 Task: For heading Arial Rounded MT Bold with Underline.  font size for heading26,  'Change the font style of data to'Browallia New.  and font size to 18,  Change the alignment of both headline & data to Align middle & Align Text left.  In the sheet  BudgetAdjust templatesbook
Action: Mouse moved to (50, 139)
Screenshot: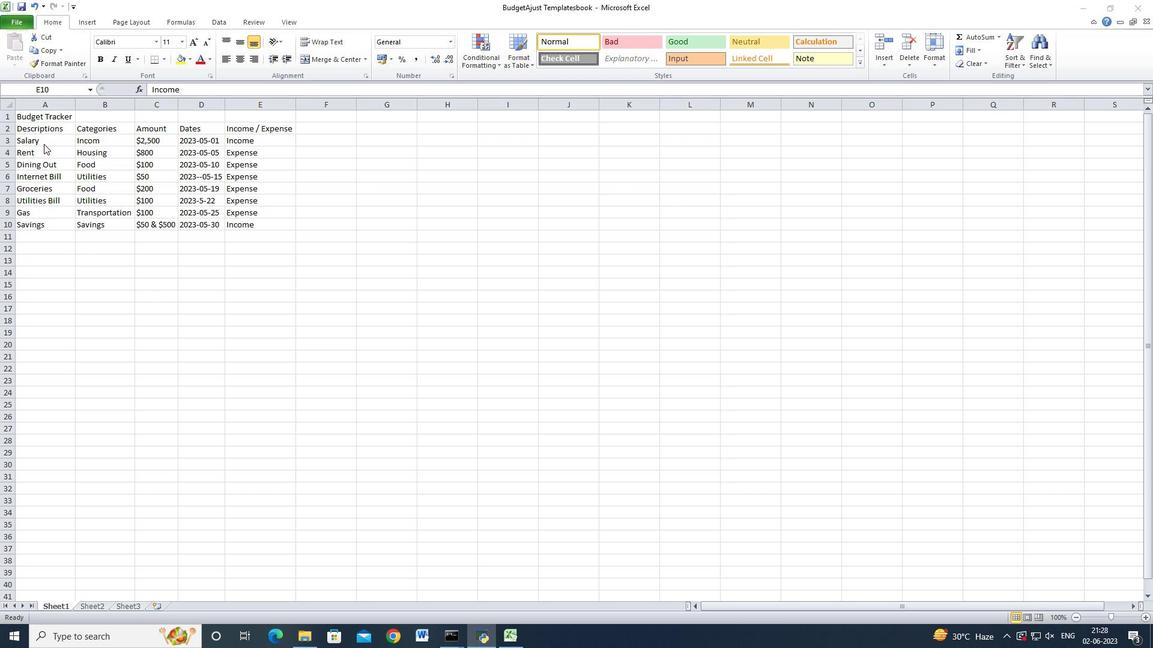 
Action: Mouse pressed left at (50, 139)
Screenshot: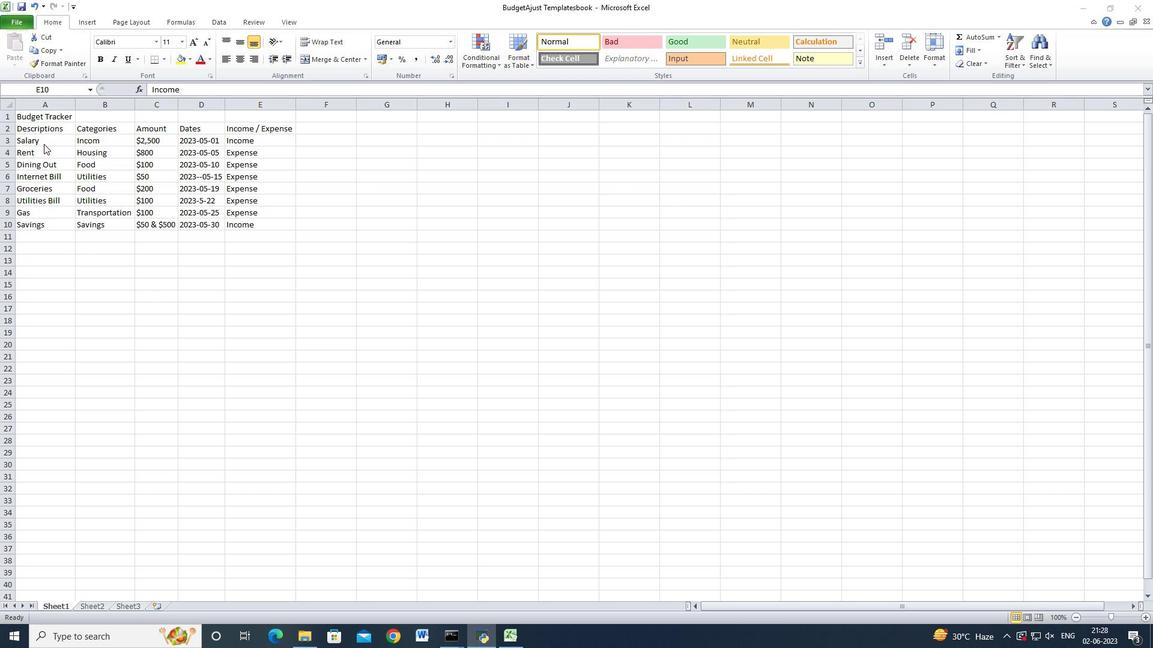 
Action: Mouse moved to (47, 118)
Screenshot: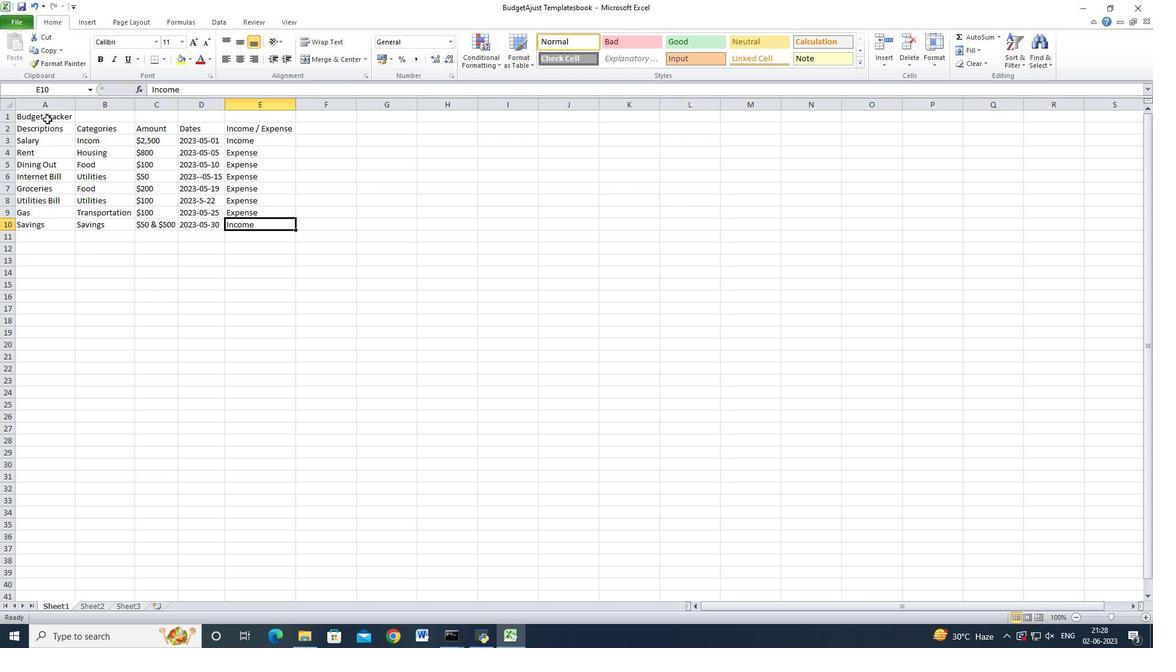 
Action: Mouse pressed left at (47, 118)
Screenshot: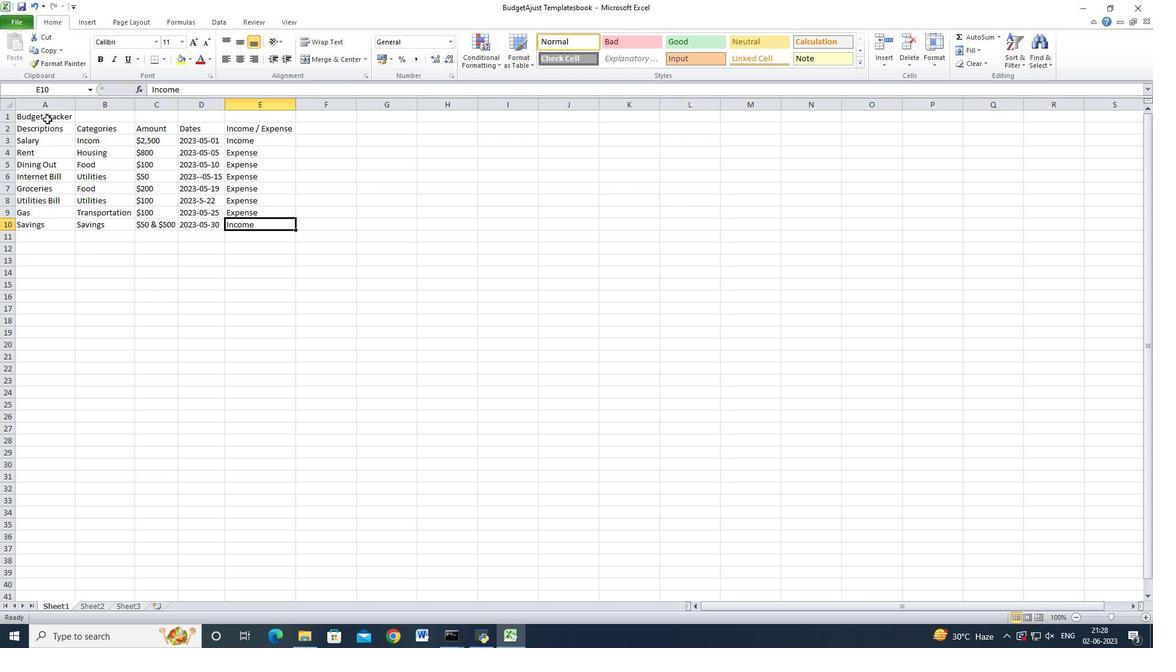 
Action: Mouse moved to (307, 59)
Screenshot: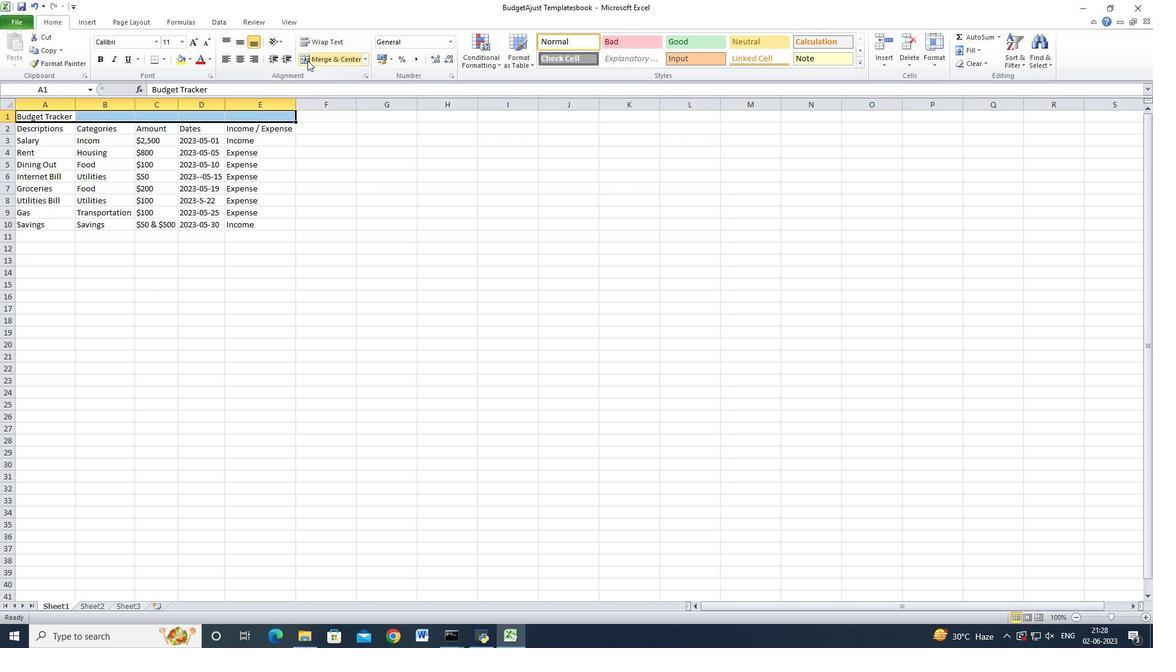 
Action: Mouse pressed left at (307, 59)
Screenshot: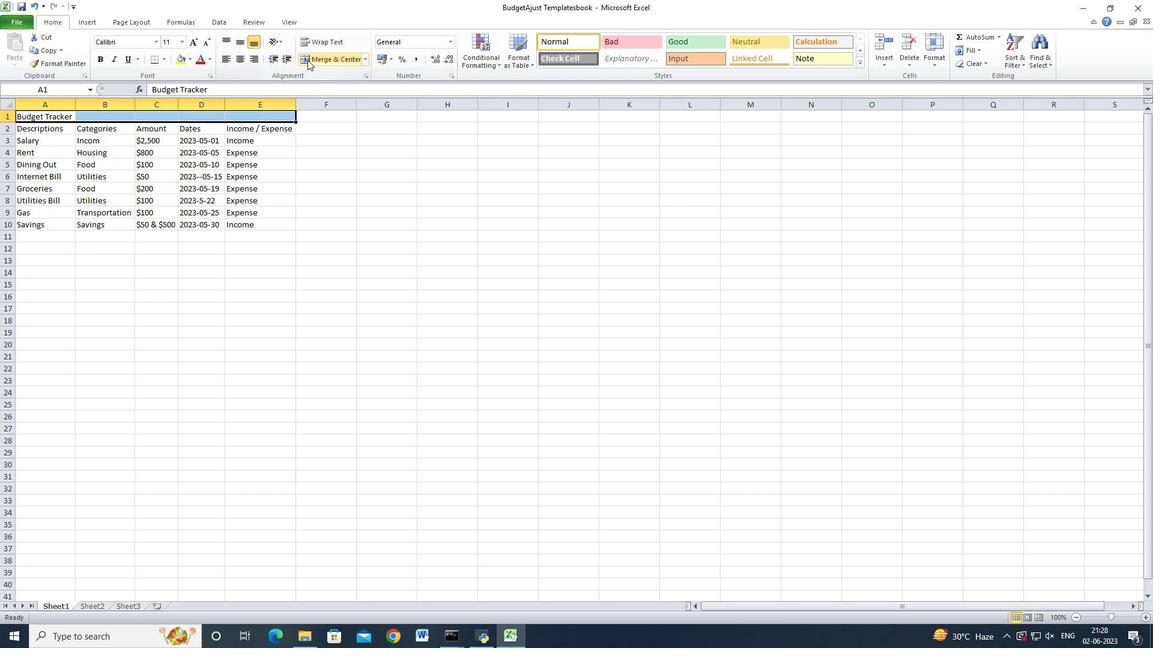 
Action: Mouse moved to (156, 42)
Screenshot: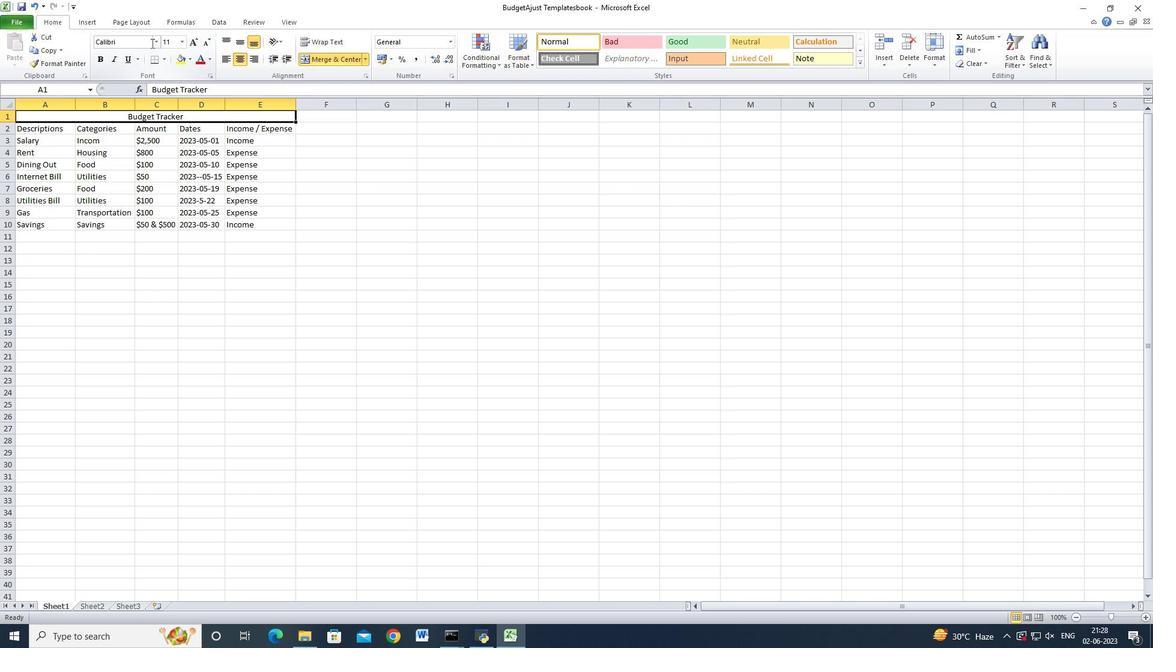 
Action: Mouse pressed left at (156, 42)
Screenshot: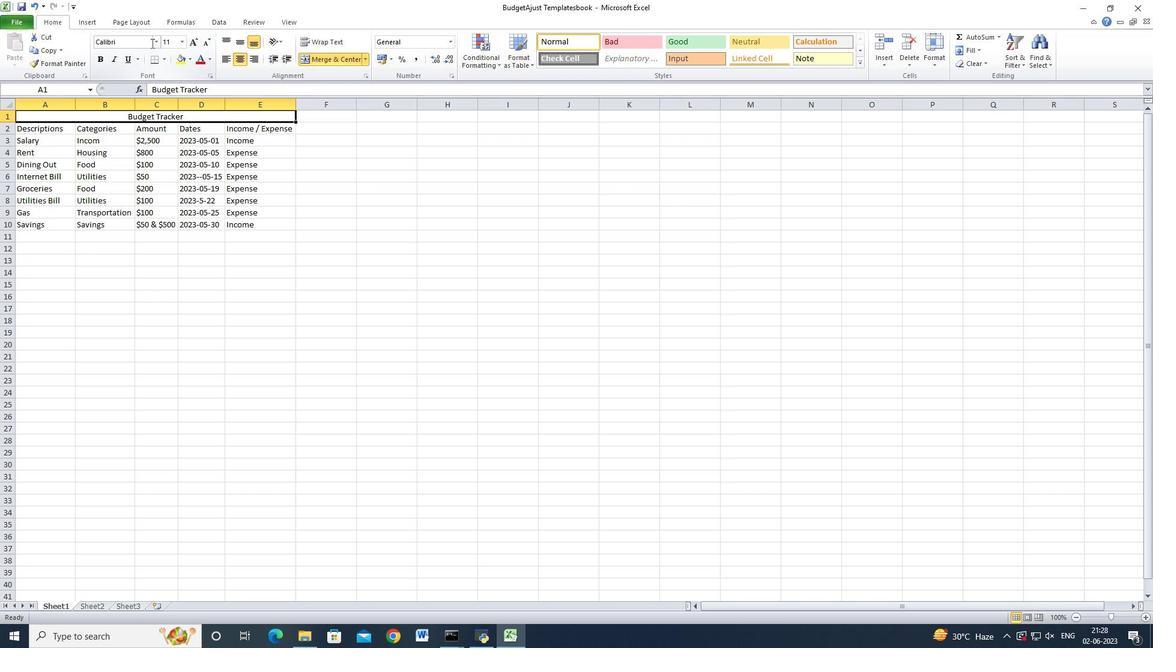 
Action: Mouse moved to (157, 42)
Screenshot: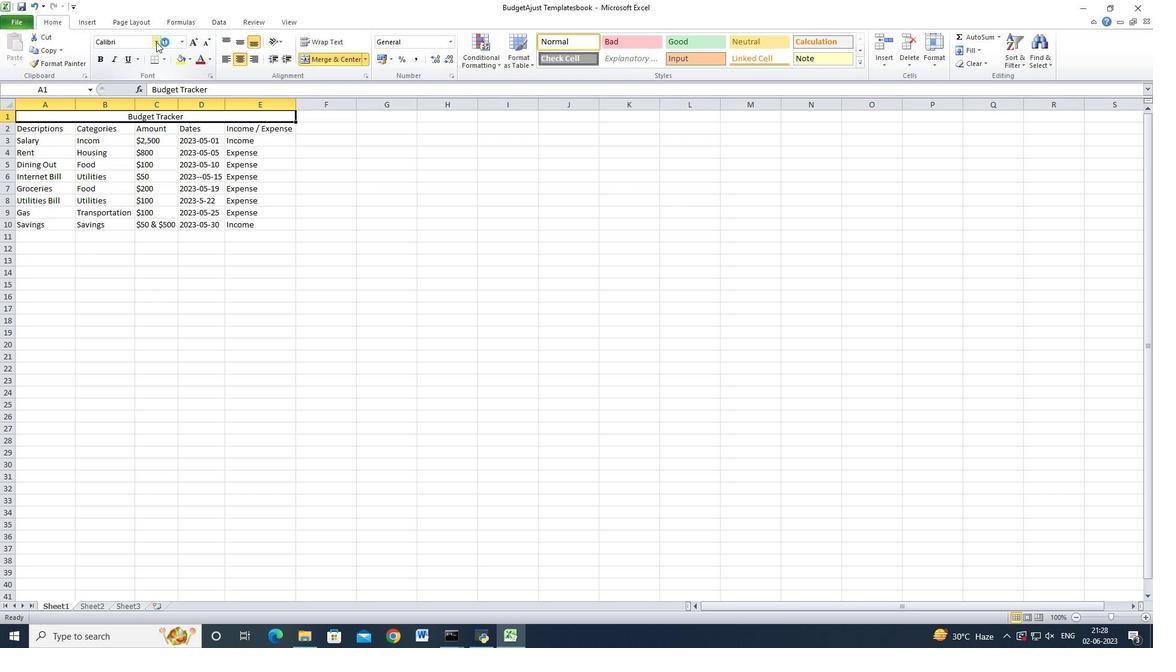 
Action: Mouse pressed left at (157, 42)
Screenshot: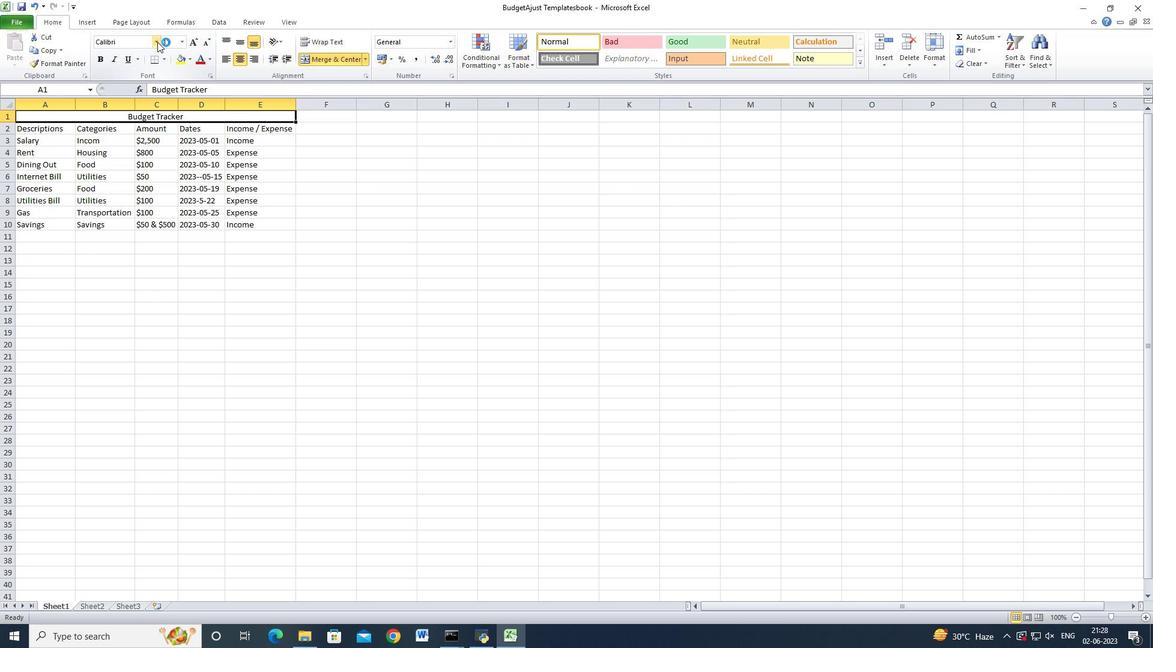
Action: Mouse moved to (156, 42)
Screenshot: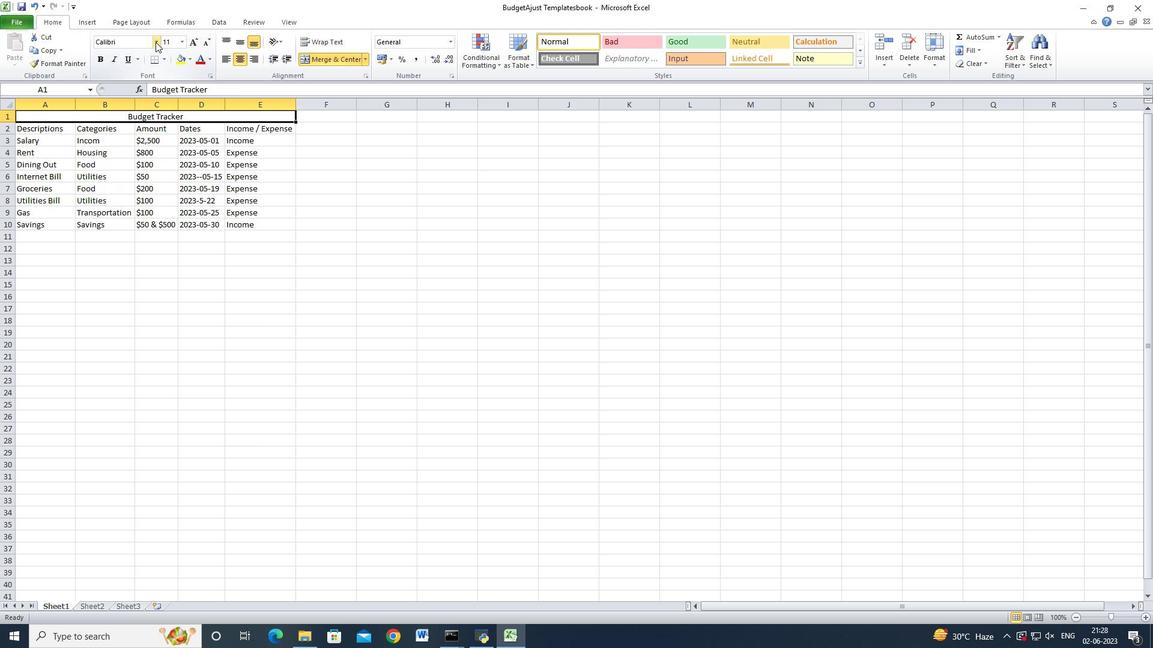 
Action: Mouse pressed left at (156, 42)
Screenshot: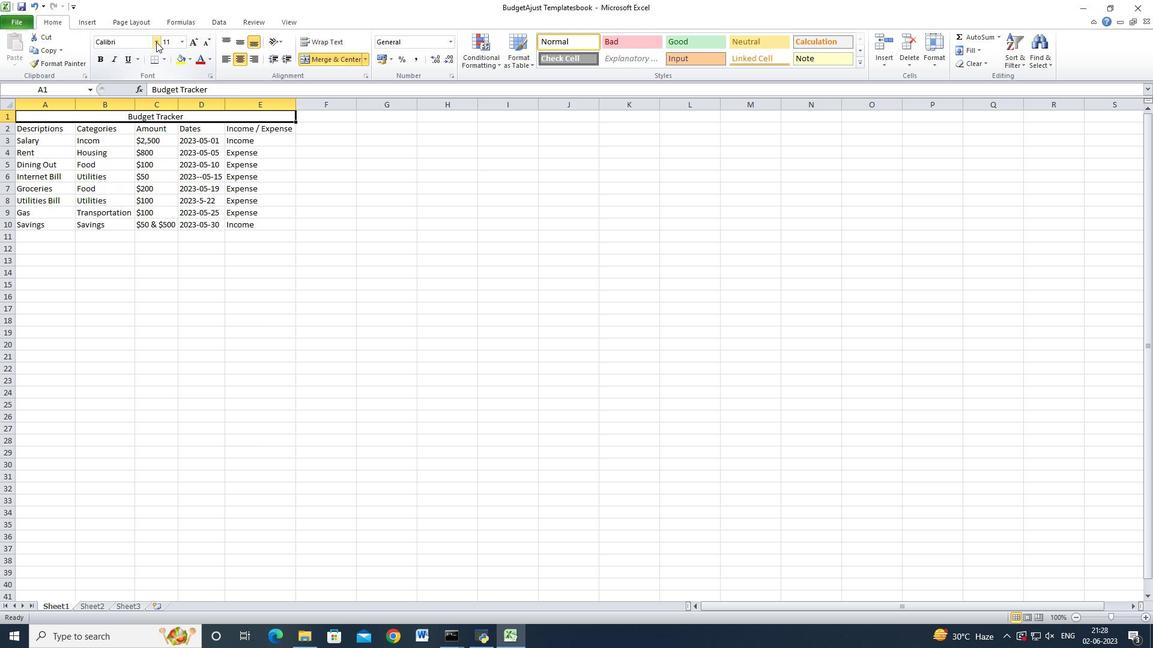 
Action: Mouse moved to (145, 185)
Screenshot: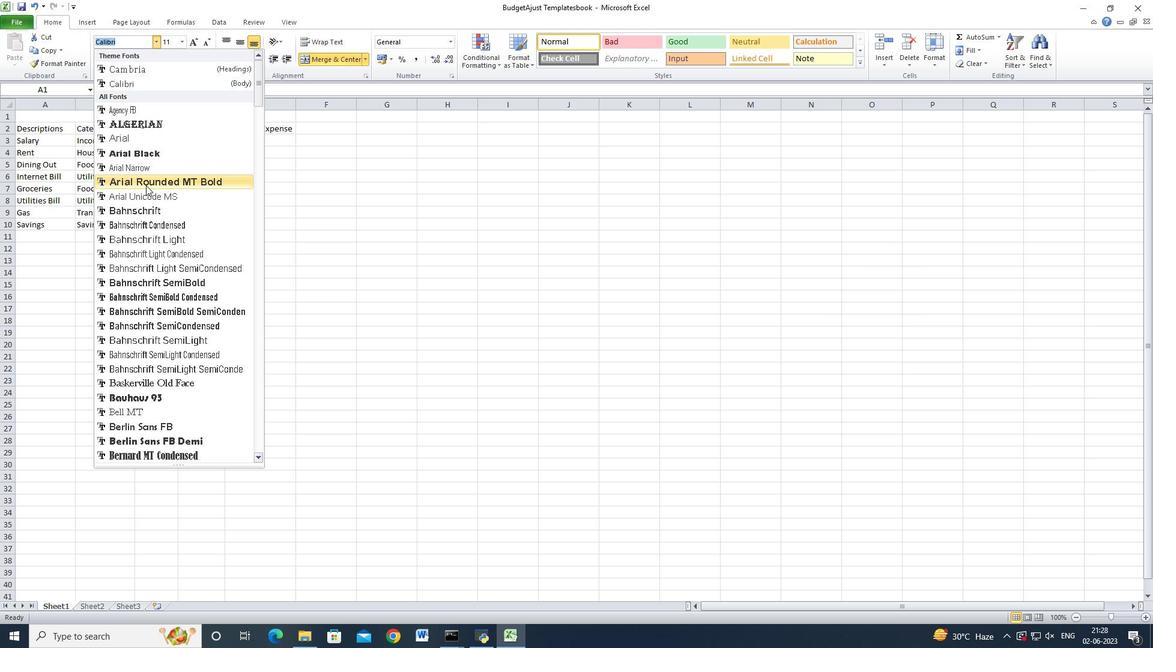 
Action: Mouse pressed left at (145, 185)
Screenshot: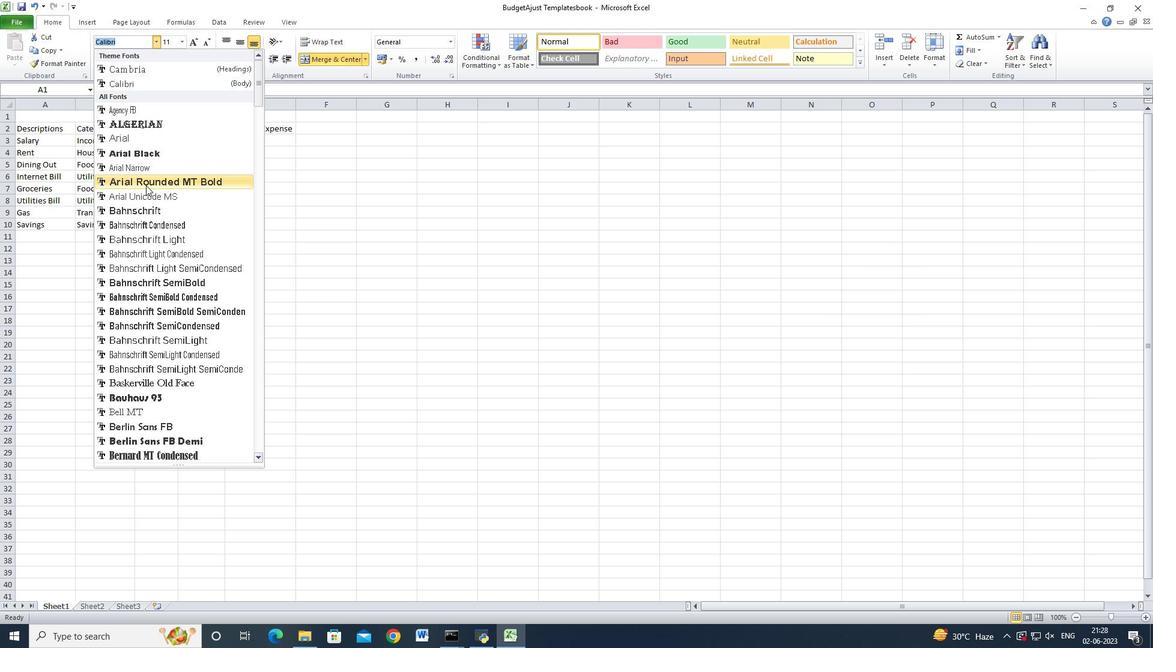 
Action: Mouse moved to (127, 58)
Screenshot: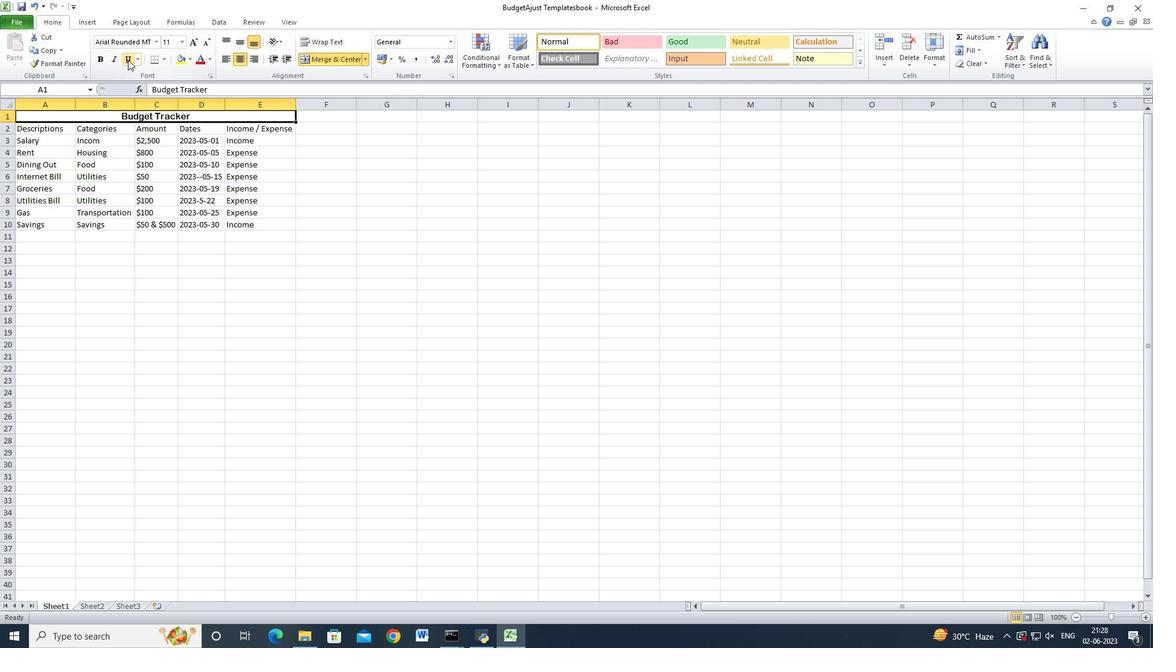
Action: Mouse pressed left at (127, 58)
Screenshot: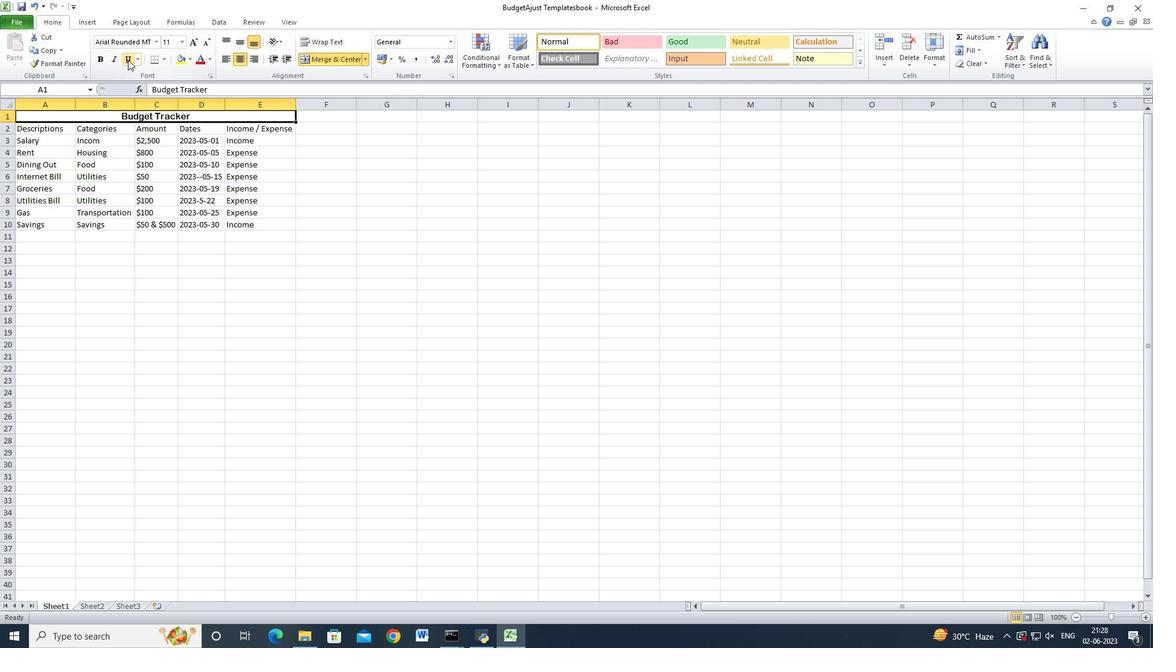 
Action: Mouse moved to (183, 39)
Screenshot: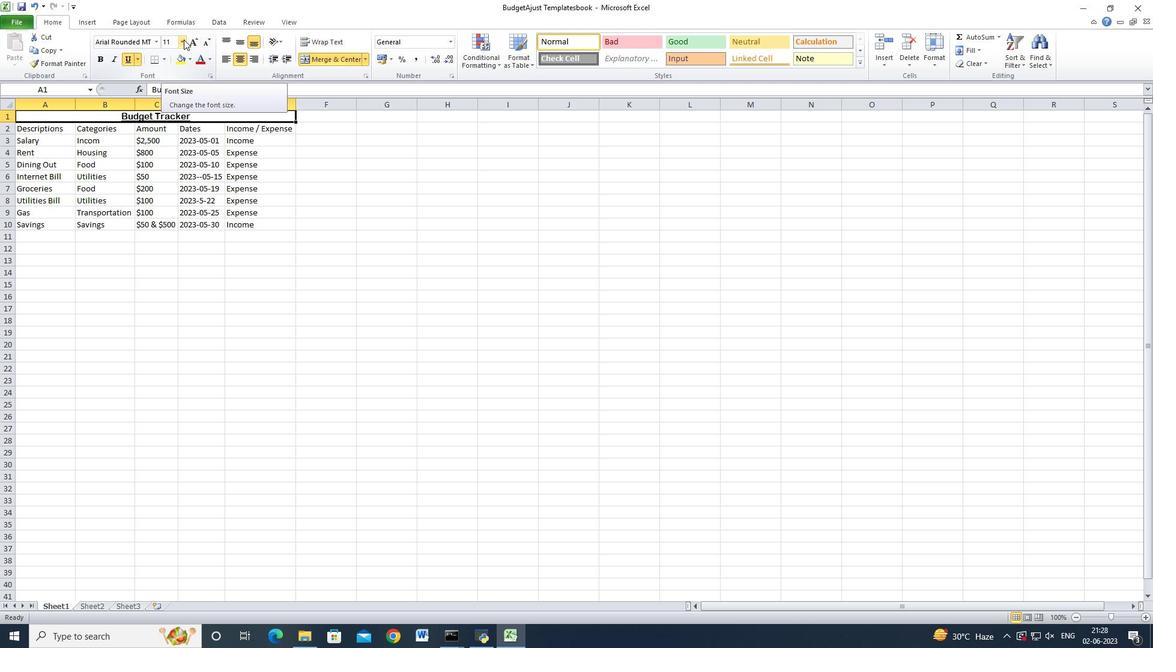 
Action: Mouse pressed left at (183, 39)
Screenshot: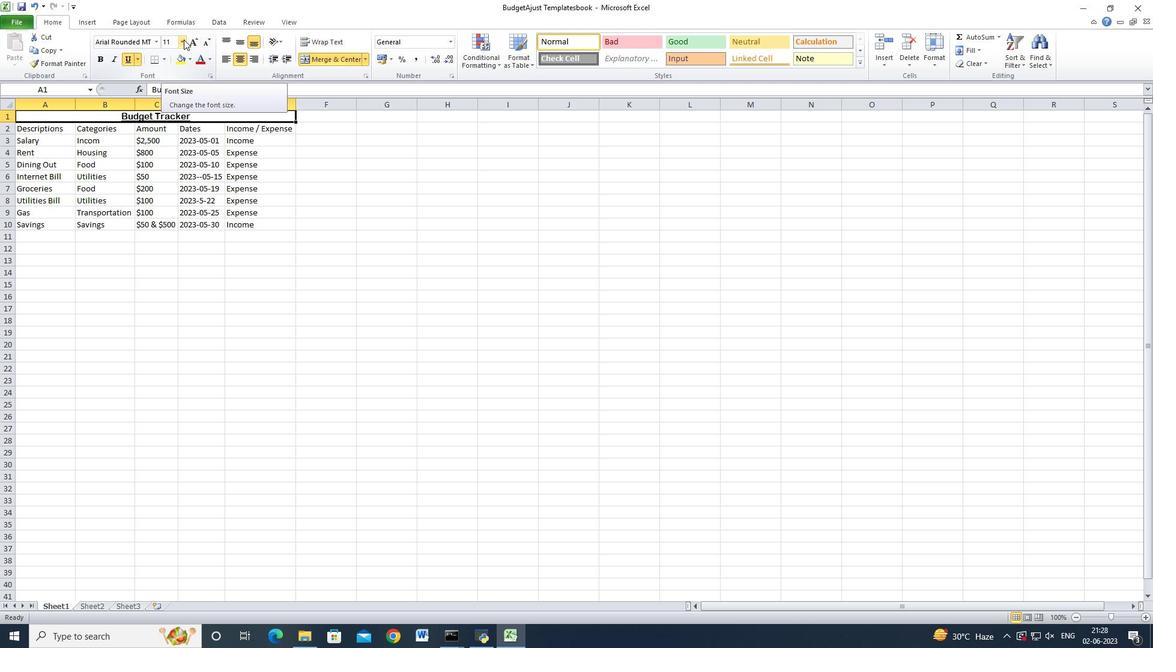 
Action: Mouse moved to (168, 167)
Screenshot: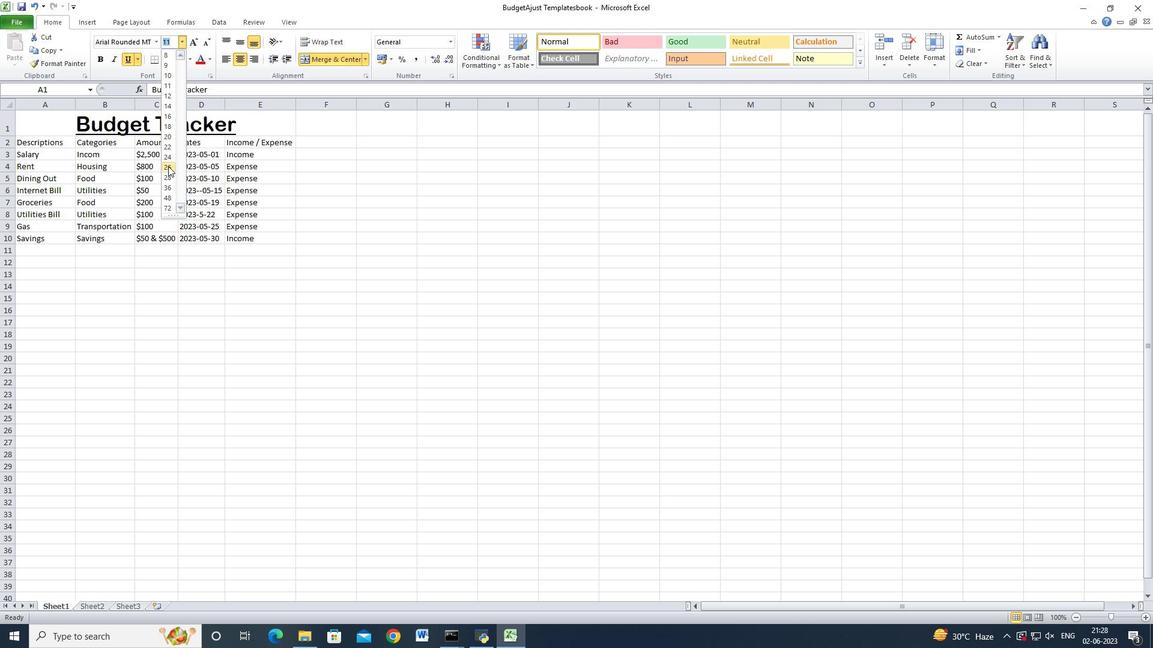 
Action: Mouse pressed left at (168, 167)
Screenshot: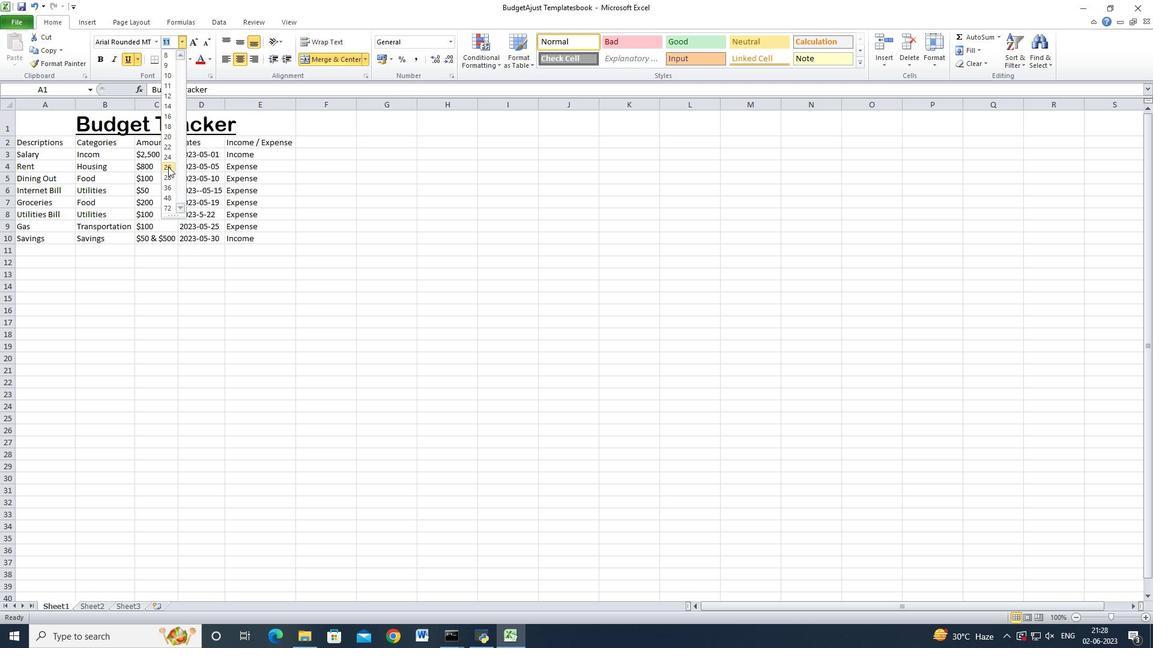
Action: Mouse moved to (40, 143)
Screenshot: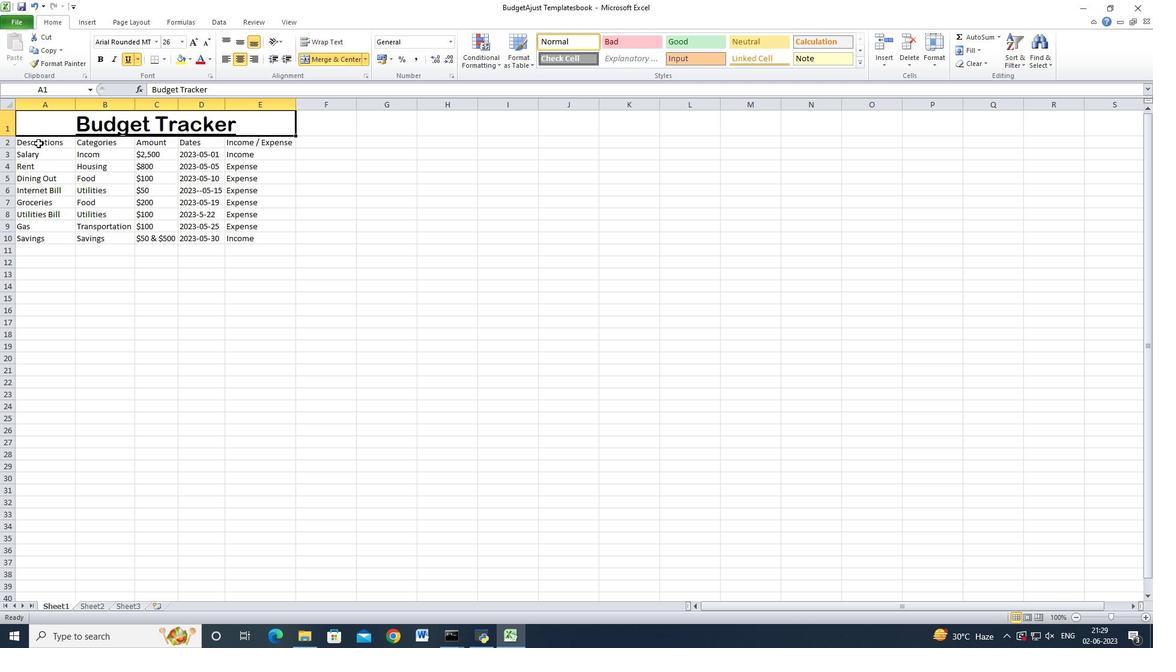 
Action: Mouse pressed left at (40, 143)
Screenshot: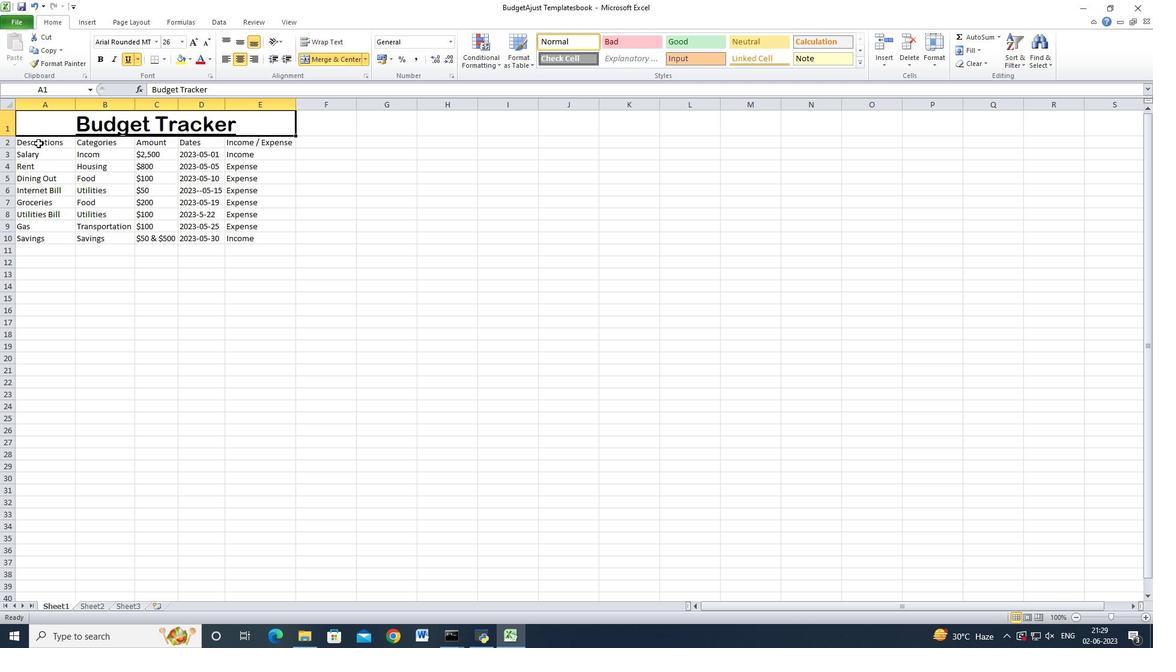 
Action: Mouse moved to (156, 40)
Screenshot: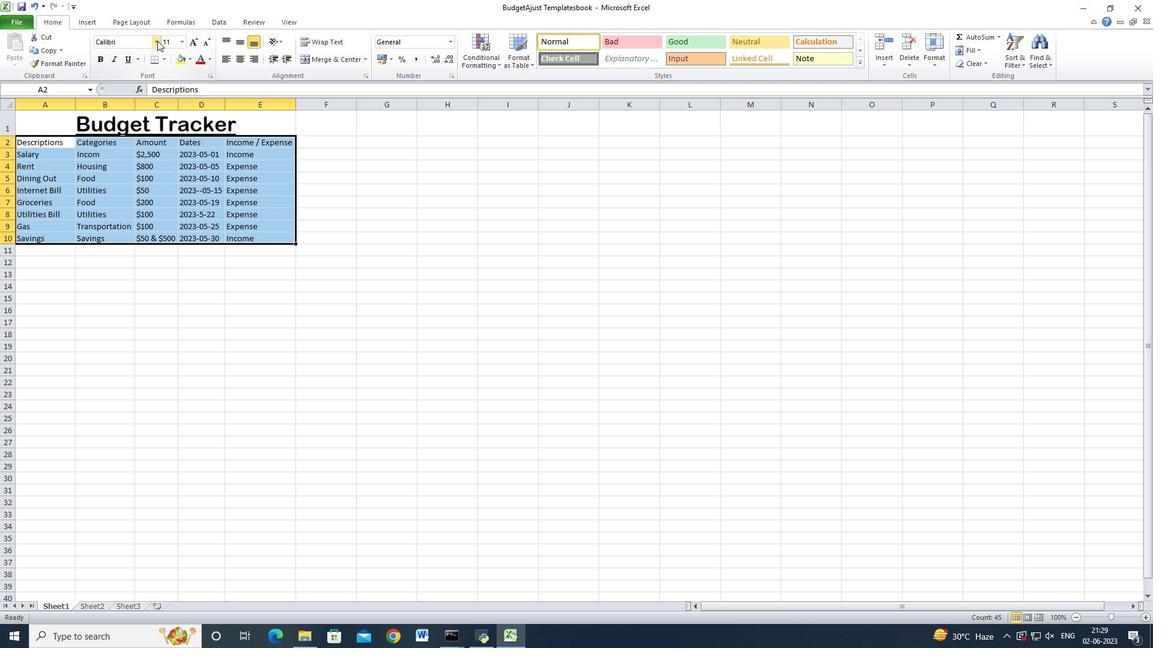 
Action: Mouse pressed left at (156, 40)
Screenshot: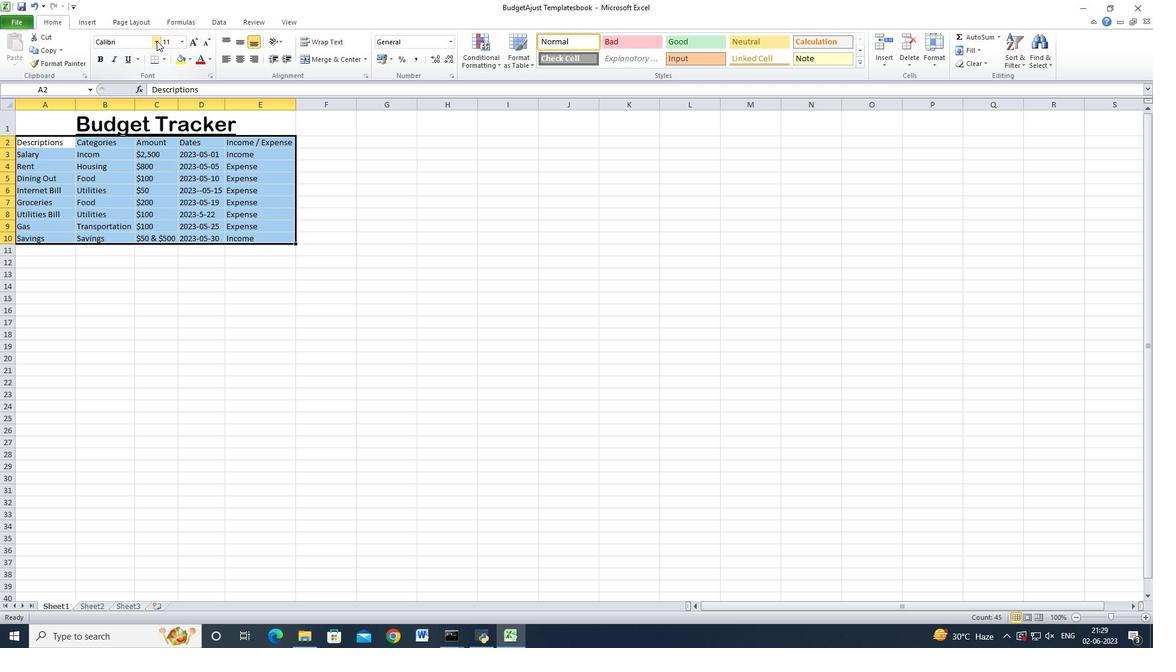 
Action: Mouse moved to (152, 48)
Screenshot: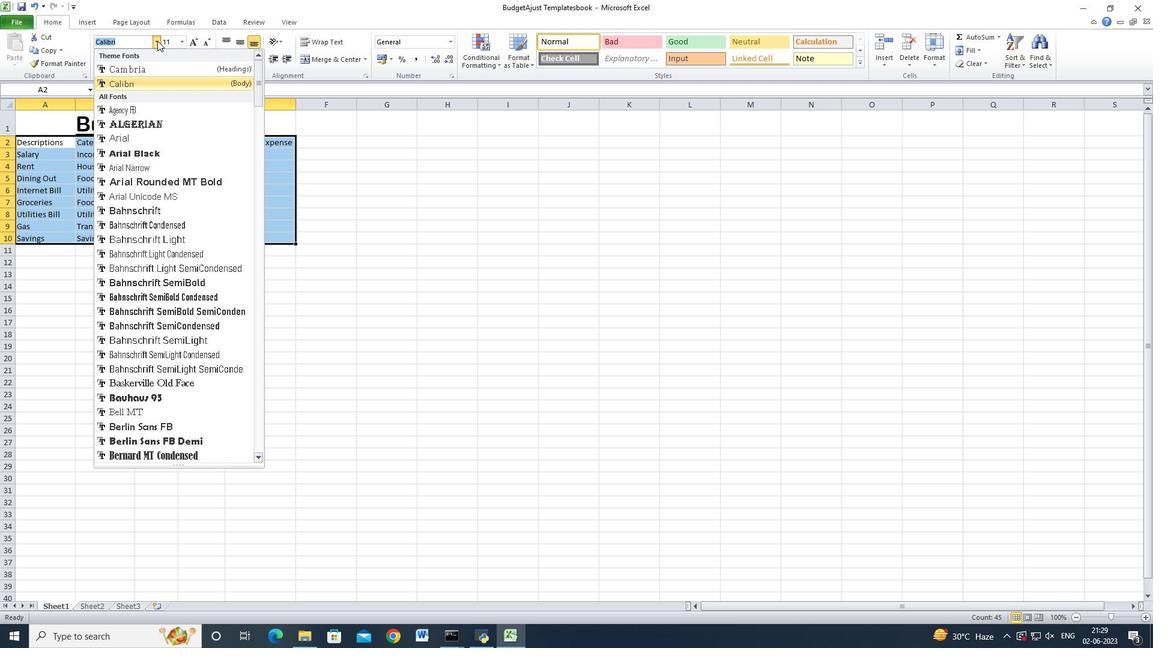 
Action: Key pressed bro<Key.backspace><Key.backspace>owallia<Key.space>new<Key.enter>
Screenshot: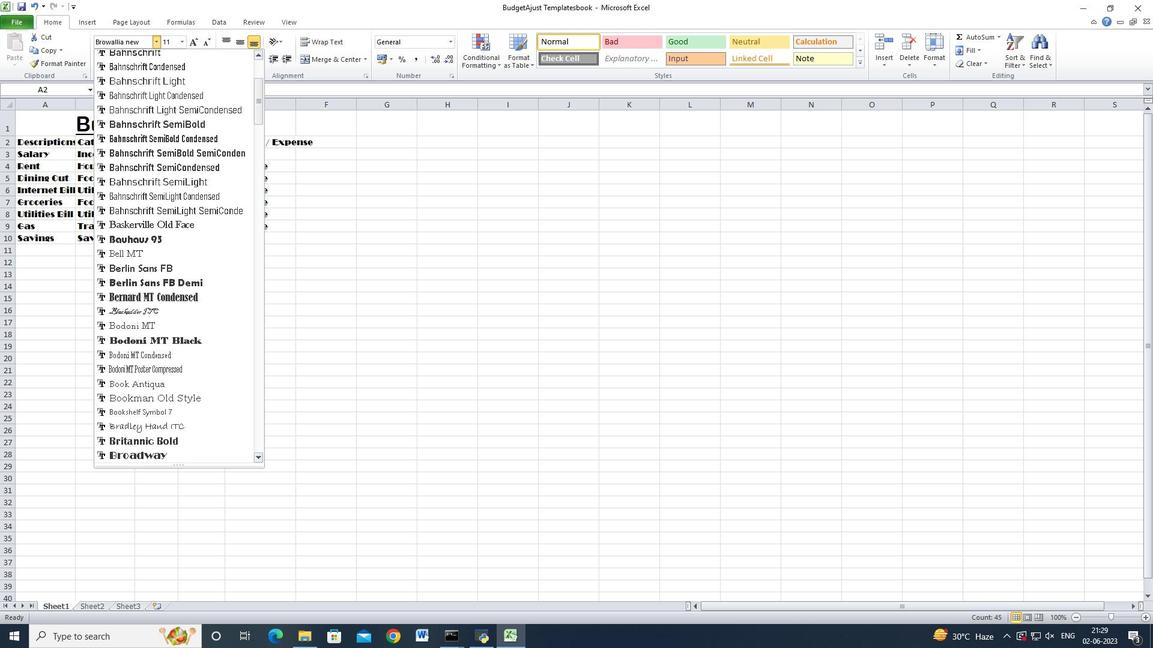 
Action: Mouse moved to (183, 41)
Screenshot: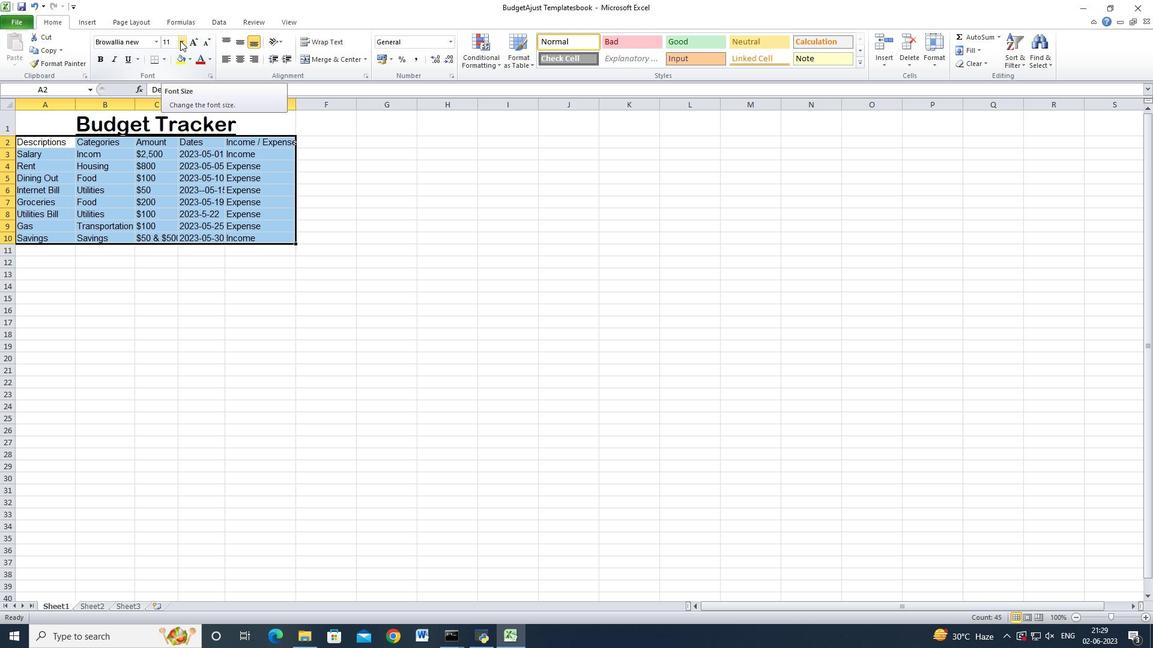 
Action: Mouse pressed left at (183, 41)
Screenshot: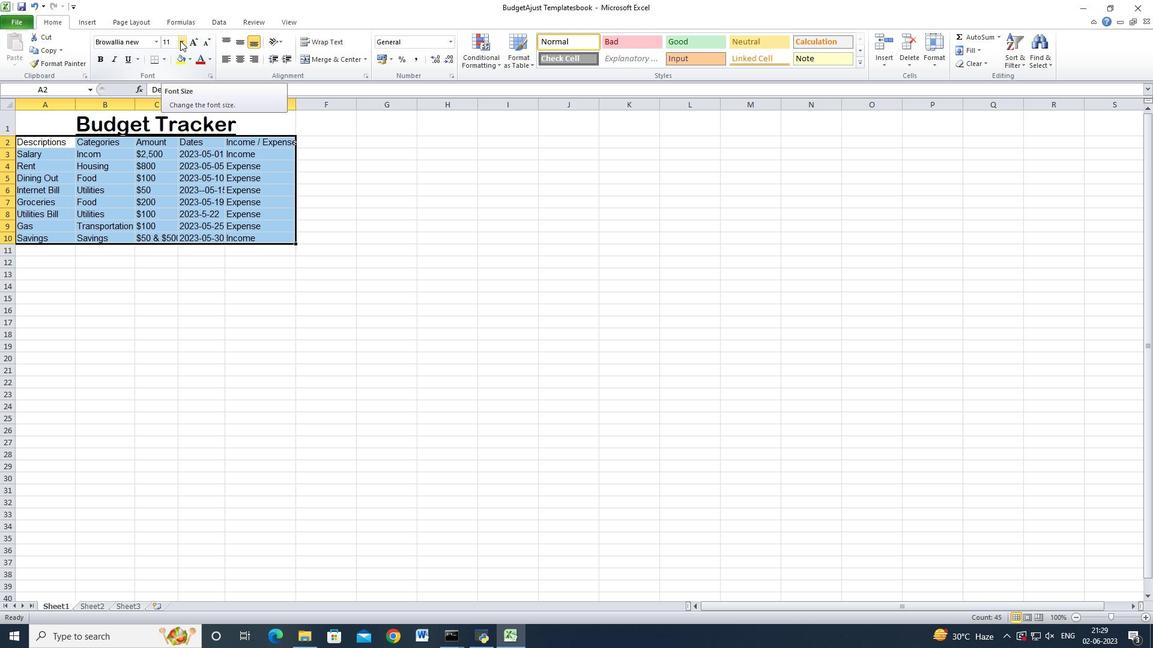
Action: Mouse moved to (167, 127)
Screenshot: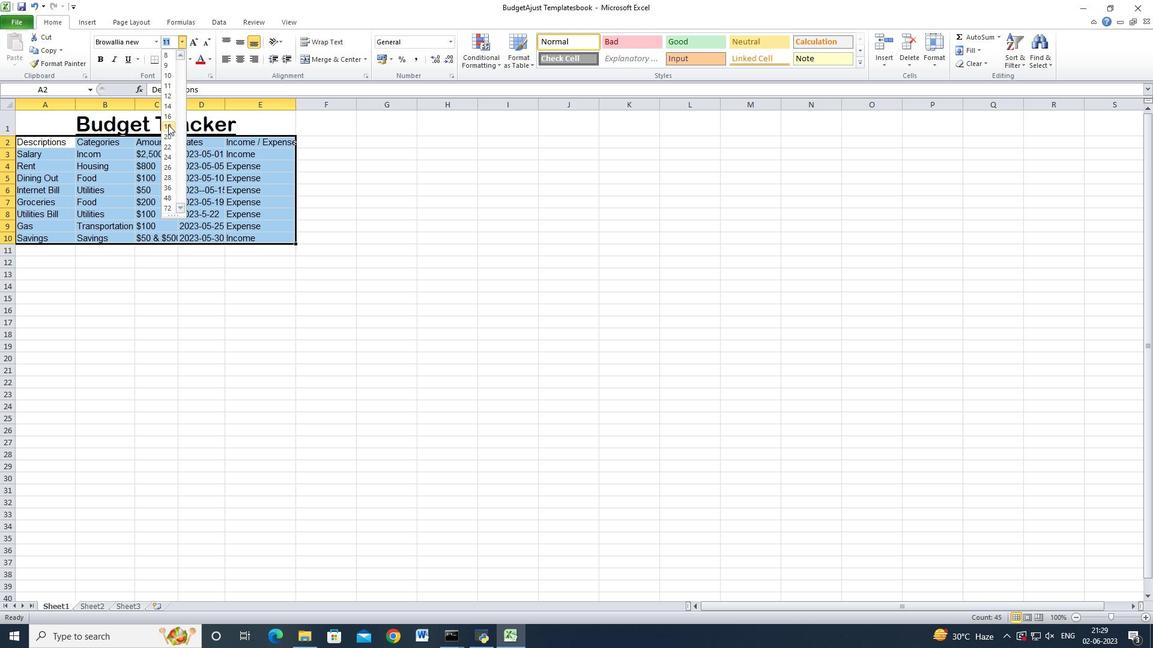 
Action: Mouse pressed left at (167, 127)
Screenshot: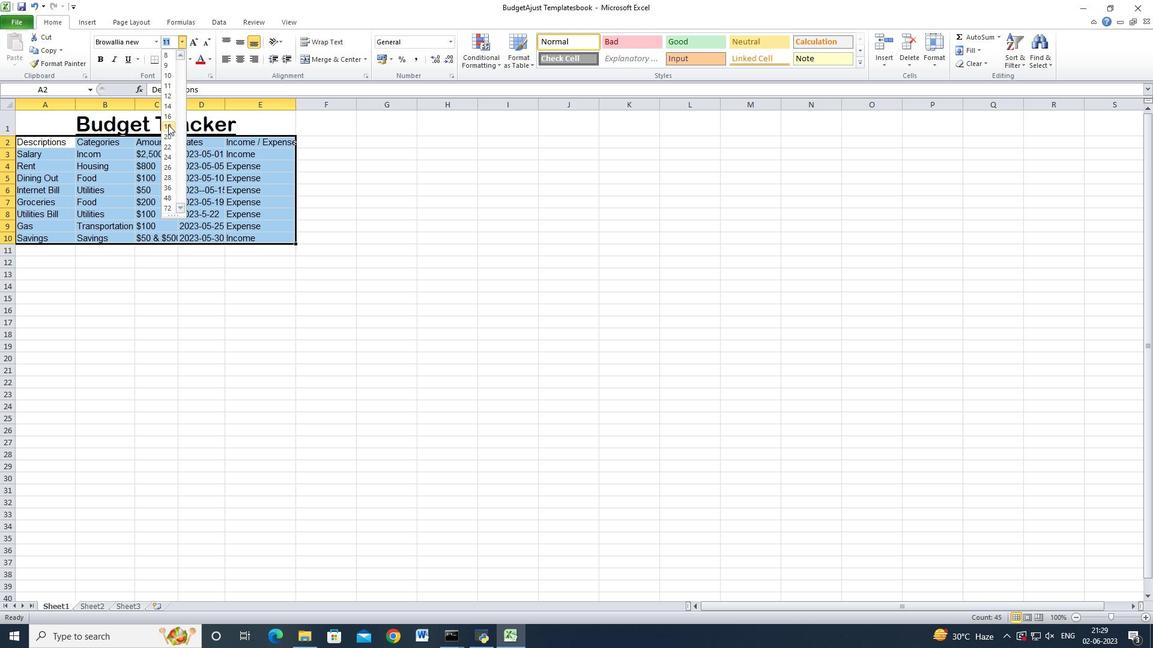 
Action: Mouse moved to (6, 102)
Screenshot: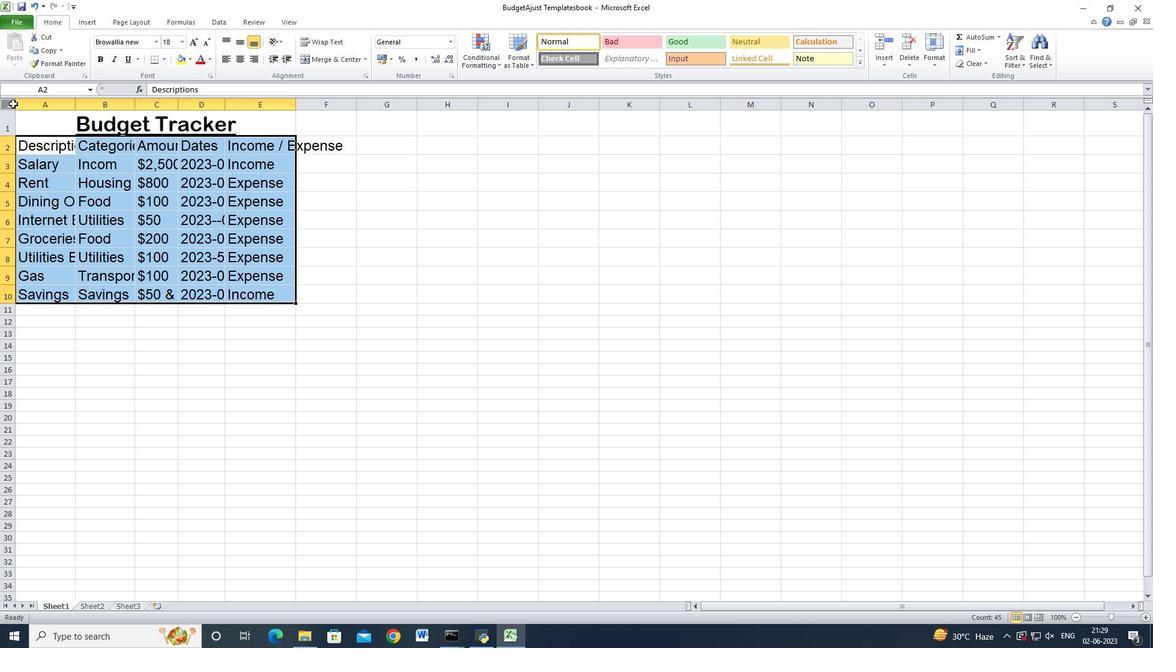 
Action: Mouse pressed left at (6, 102)
Screenshot: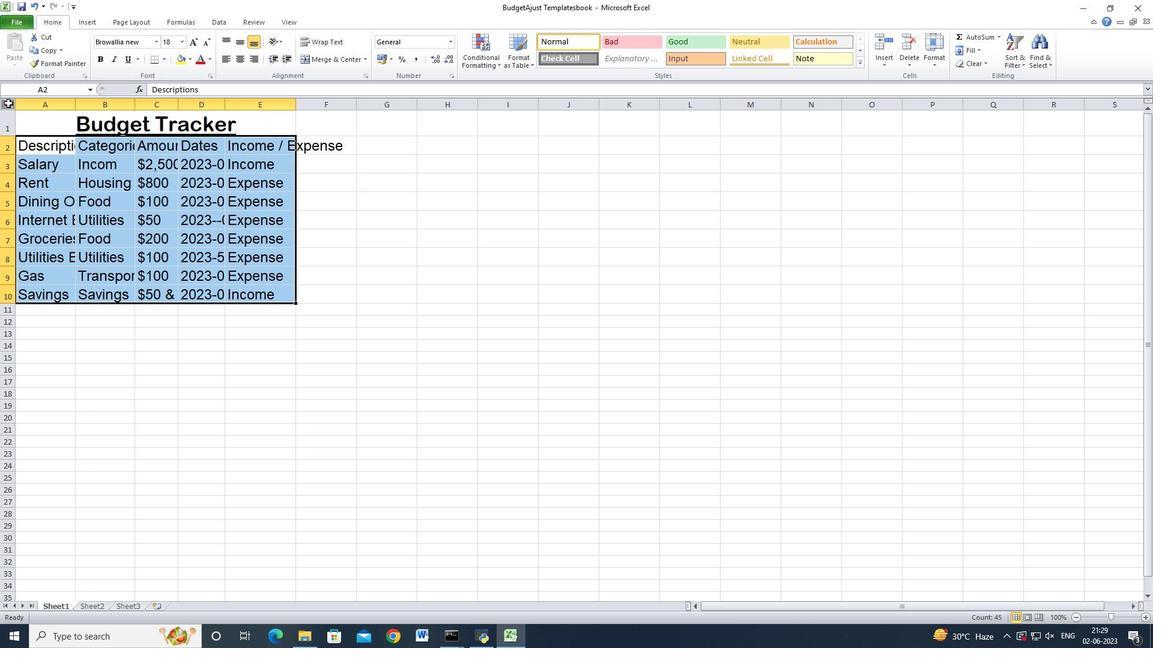 
Action: Mouse moved to (74, 103)
Screenshot: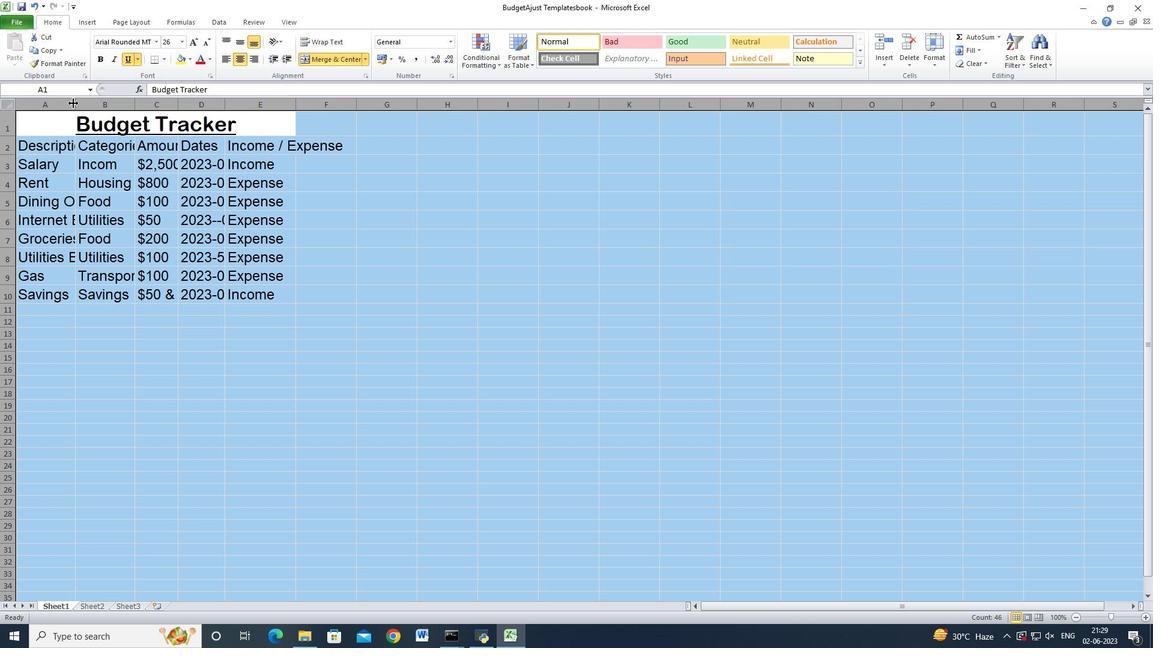 
Action: Mouse pressed left at (74, 103)
Screenshot: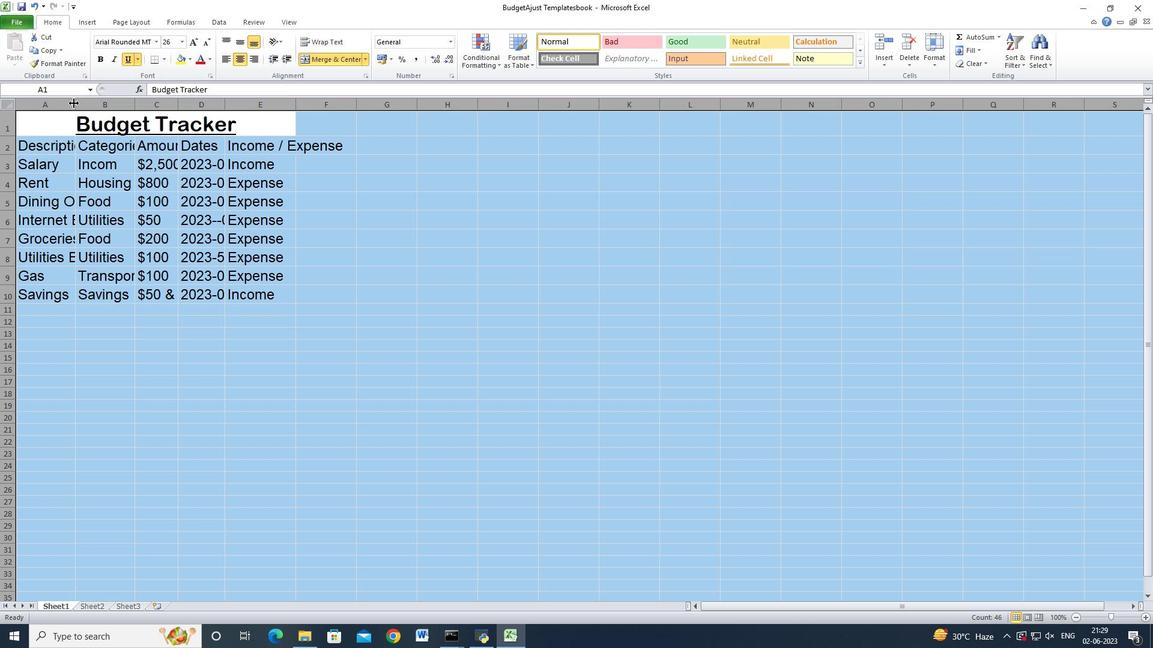 
Action: Mouse moved to (74, 103)
Screenshot: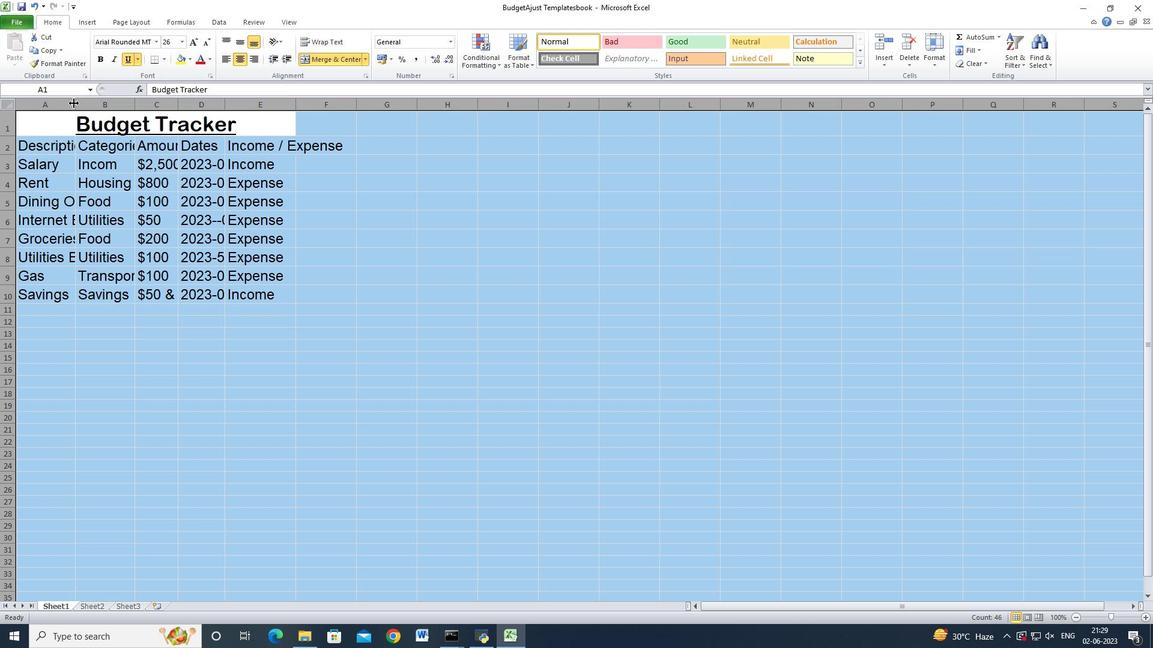 
Action: Mouse pressed left at (74, 103)
Screenshot: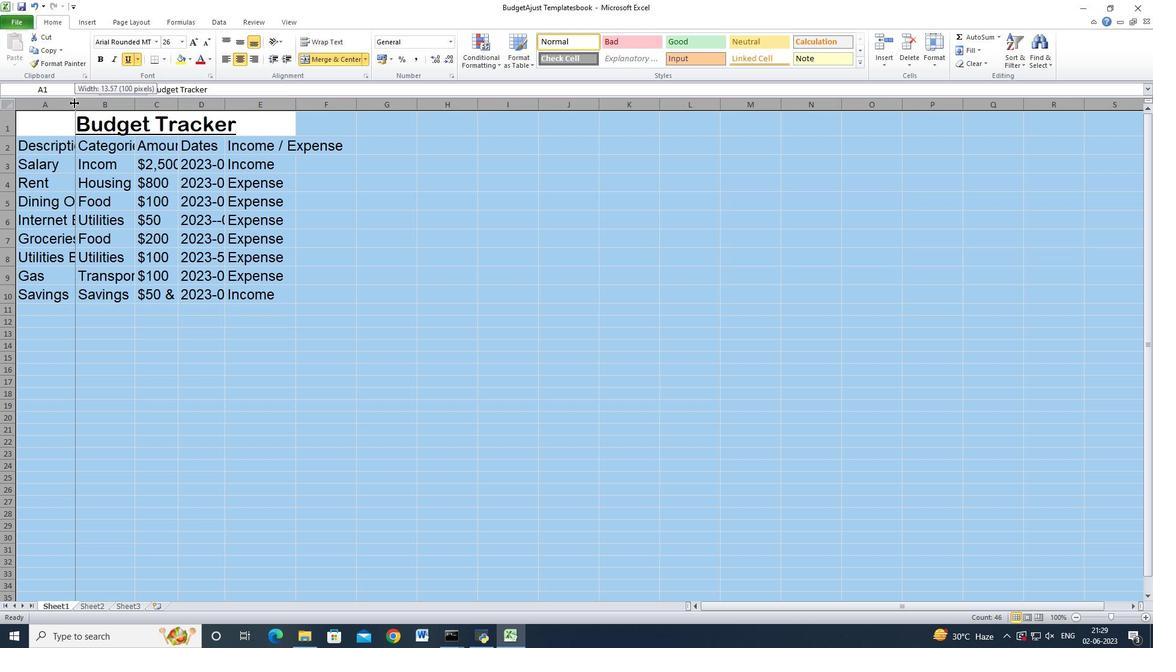 
Action: Mouse moved to (86, 198)
Screenshot: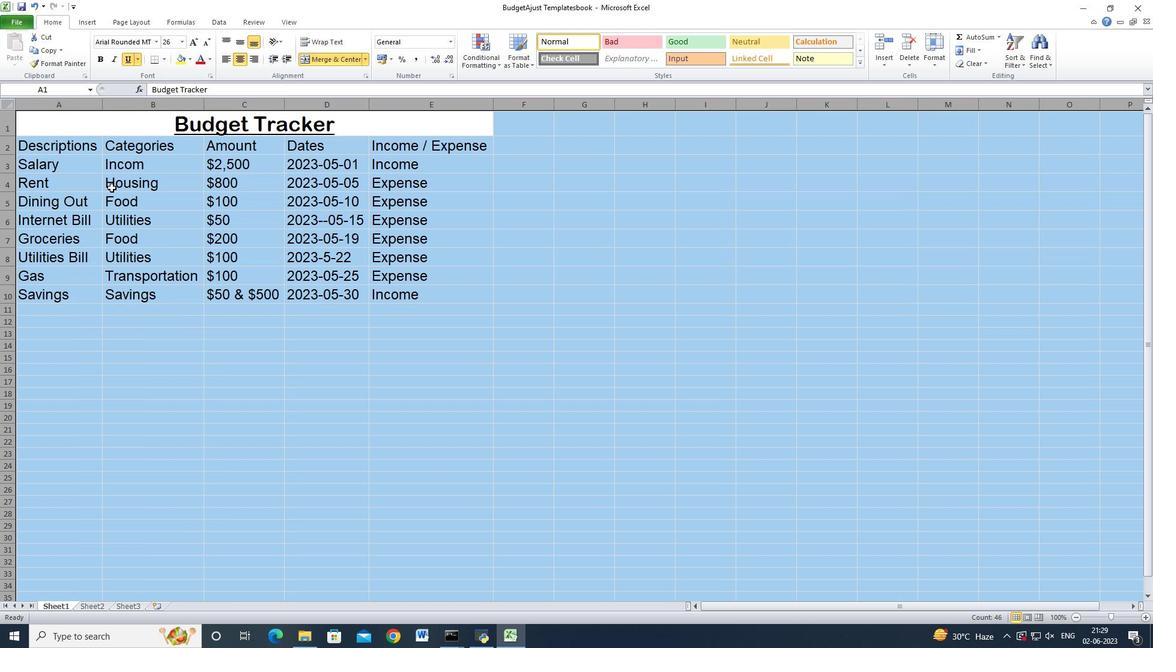 
Action: Mouse pressed left at (86, 198)
Screenshot: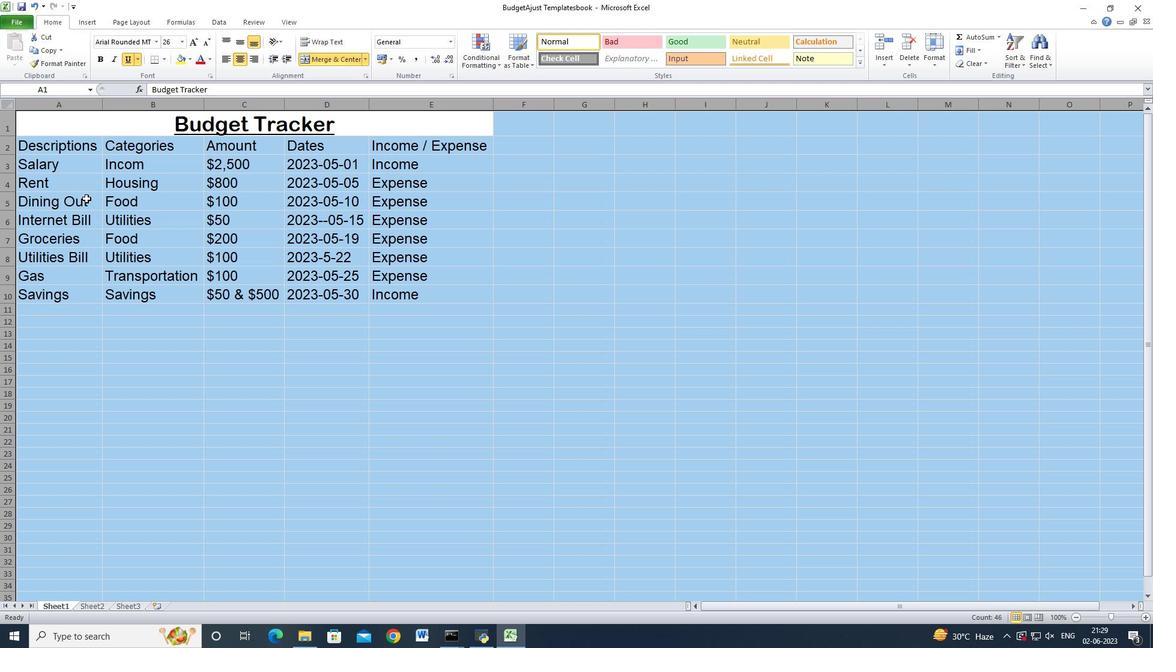 
Action: Mouse moved to (81, 126)
Screenshot: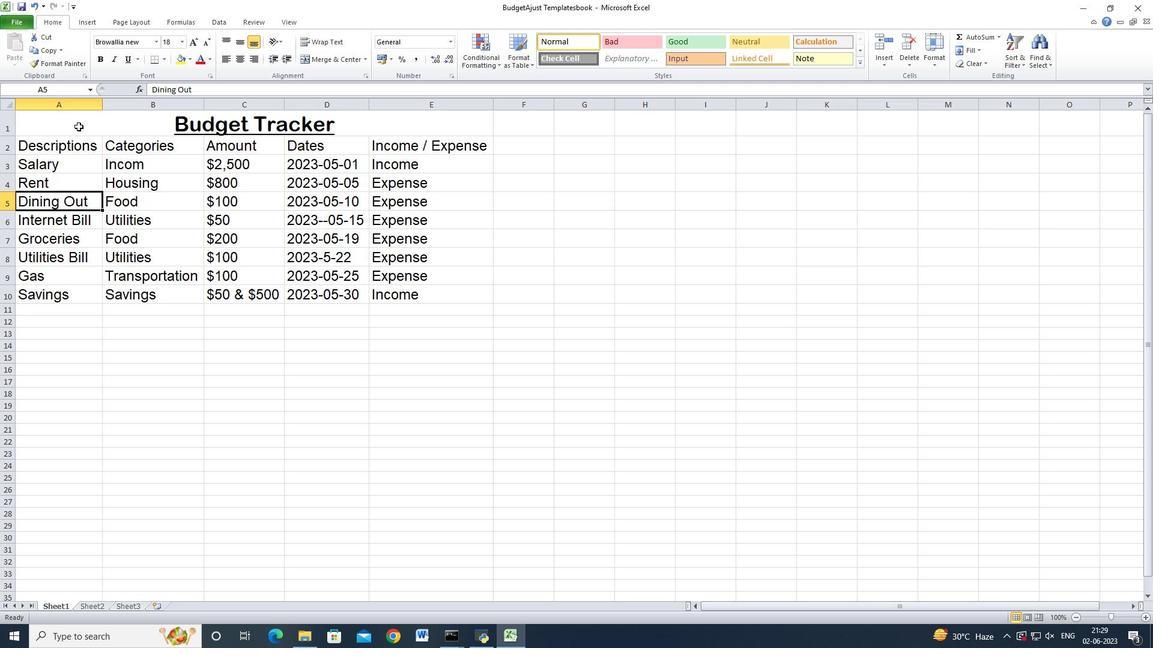 
Action: Mouse pressed left at (81, 126)
Screenshot: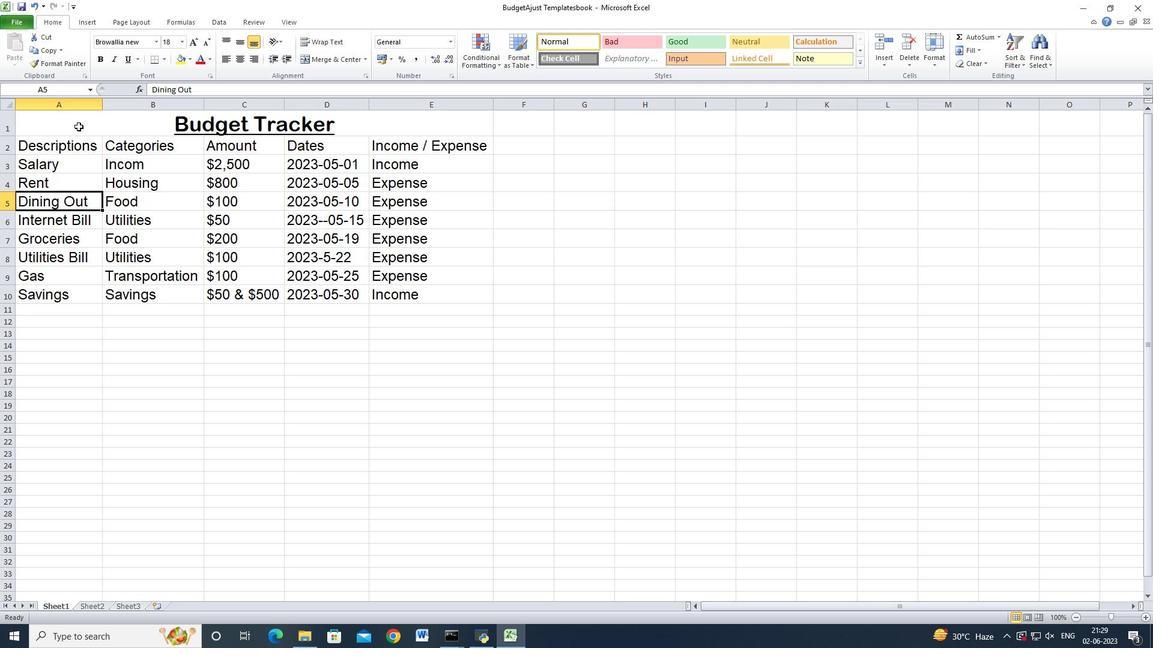 
Action: Mouse moved to (240, 43)
Screenshot: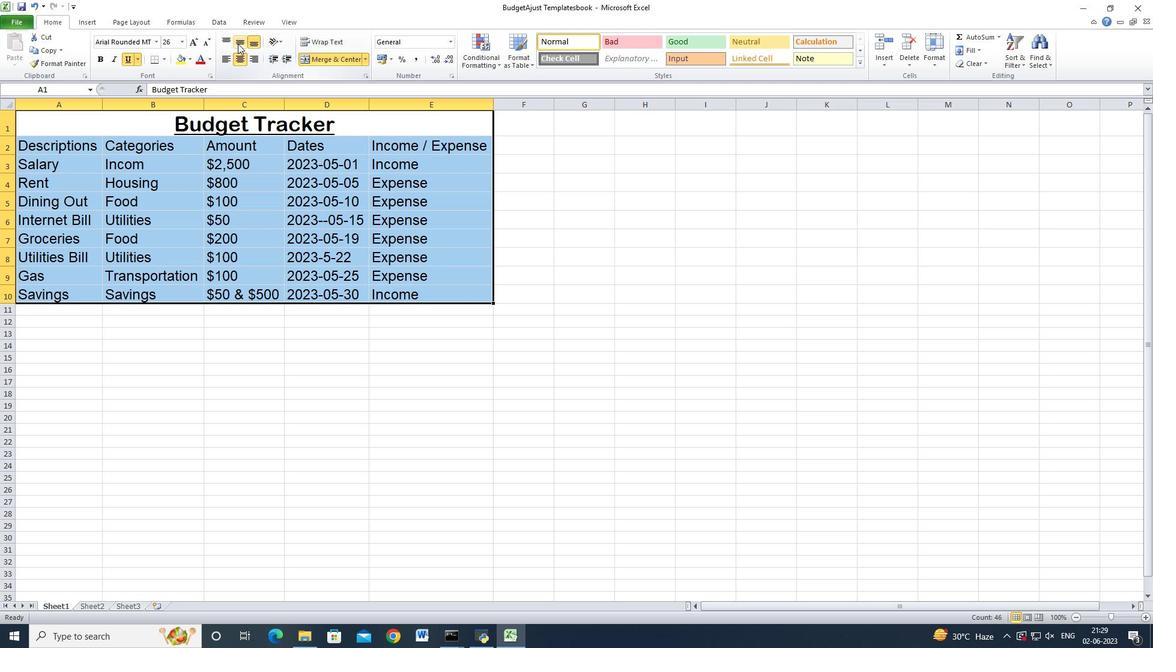 
Action: Mouse pressed left at (240, 43)
Screenshot: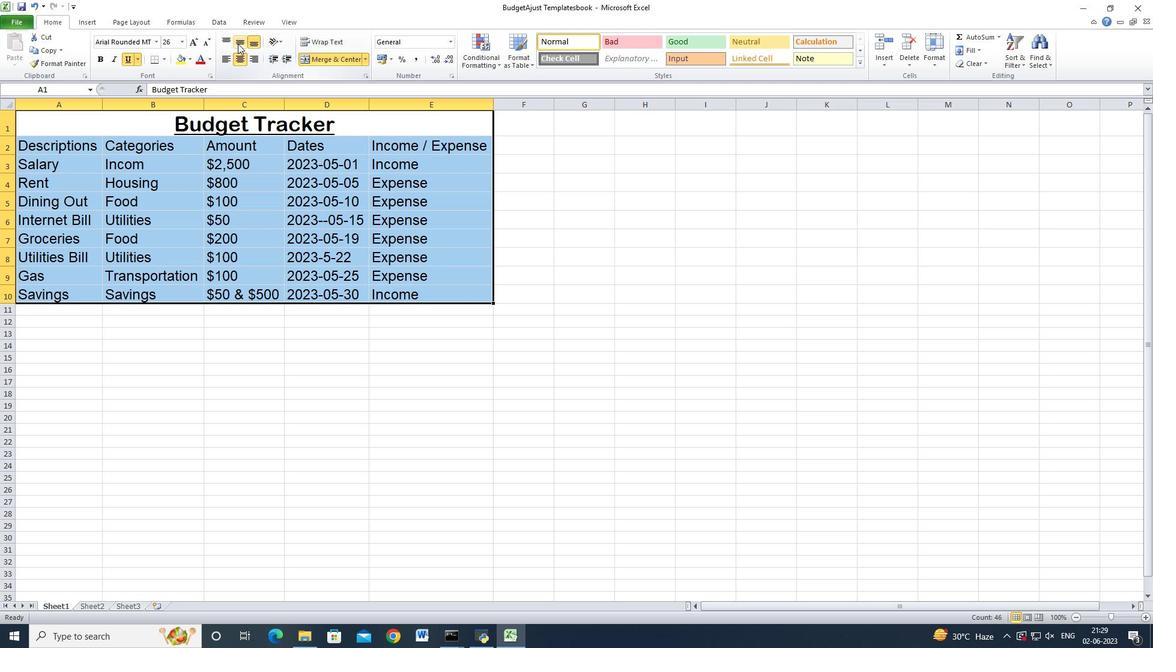 
Action: Mouse moved to (227, 58)
Screenshot: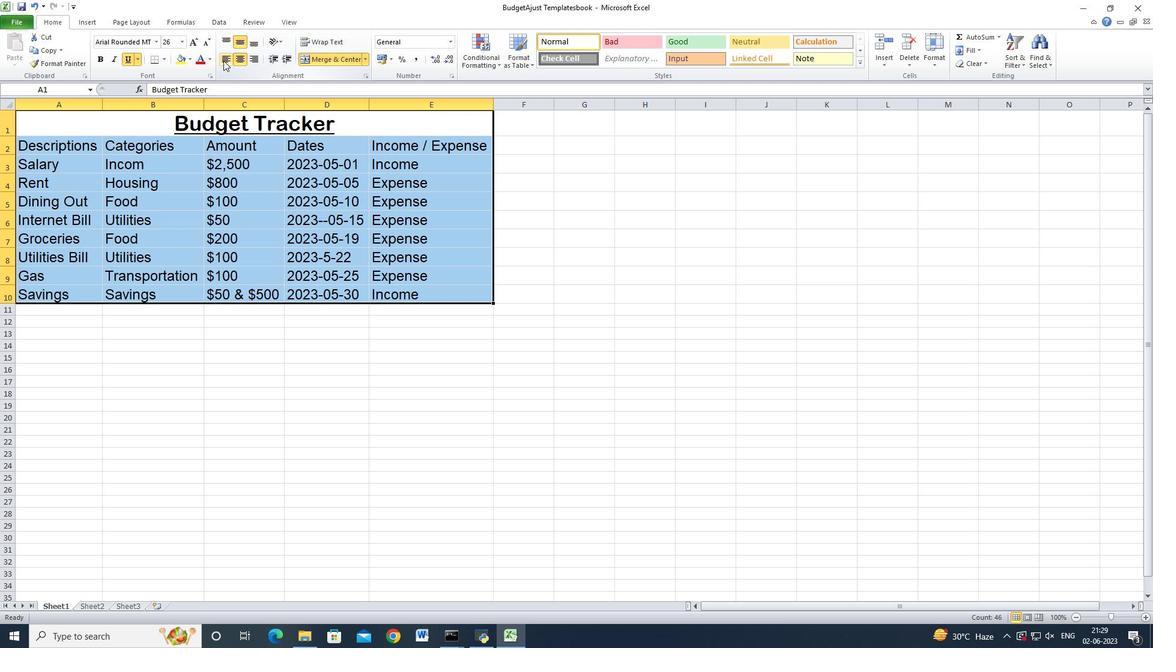 
Action: Mouse pressed left at (227, 58)
Screenshot: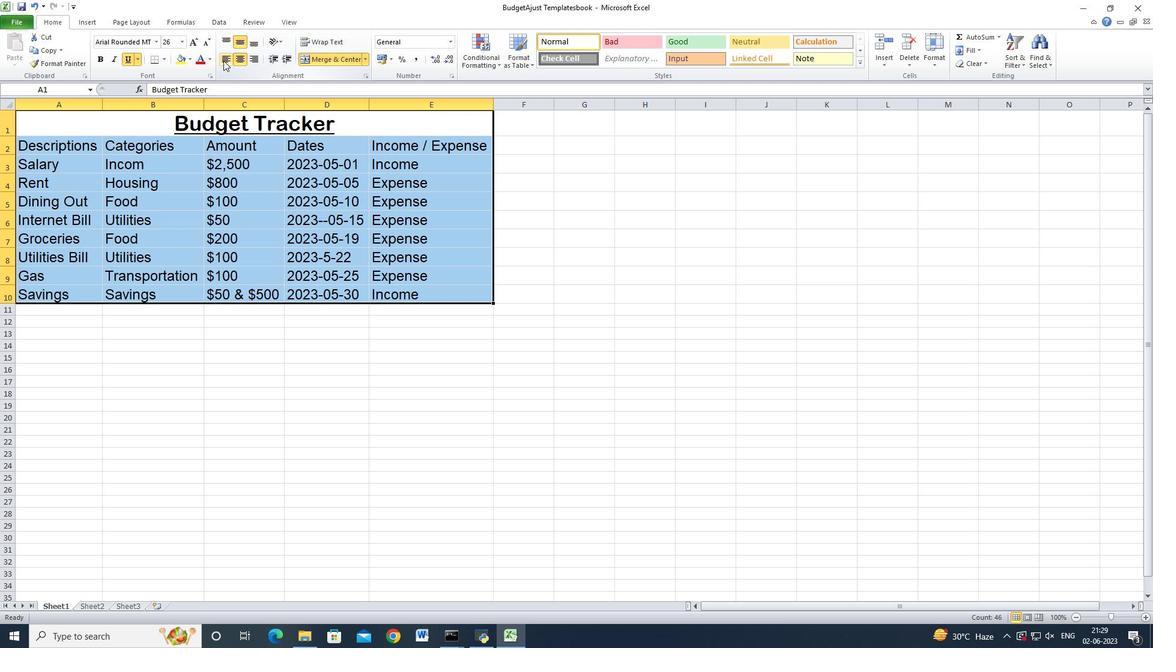 
Action: Mouse moved to (242, 190)
Screenshot: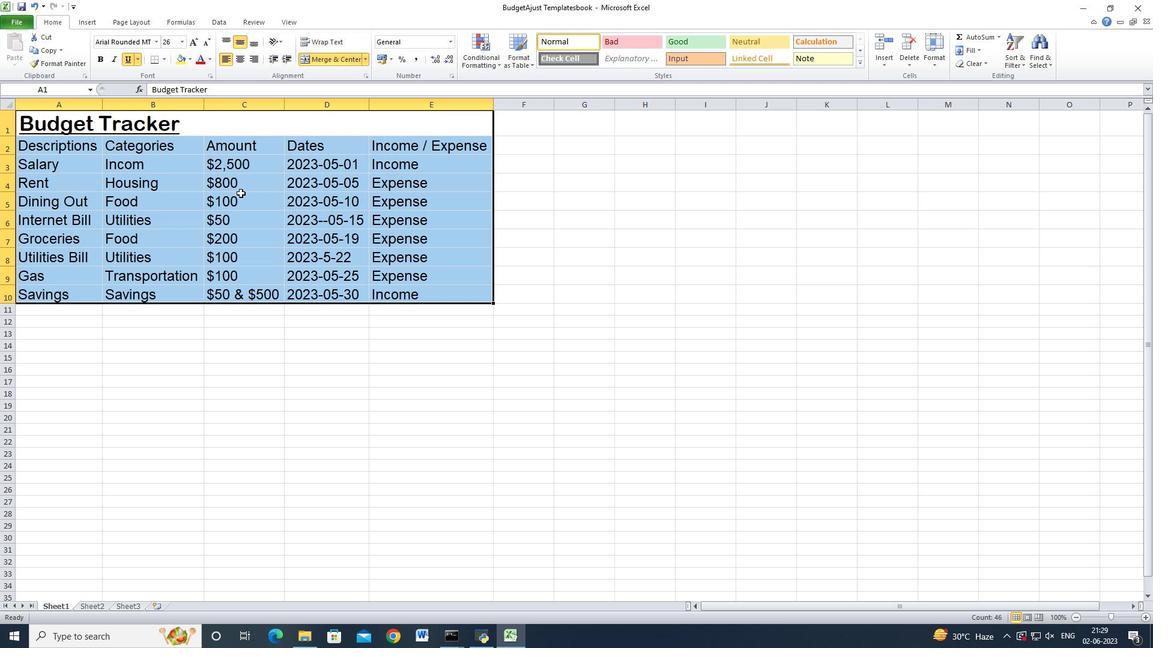 
Action: Mouse pressed left at (242, 190)
Screenshot: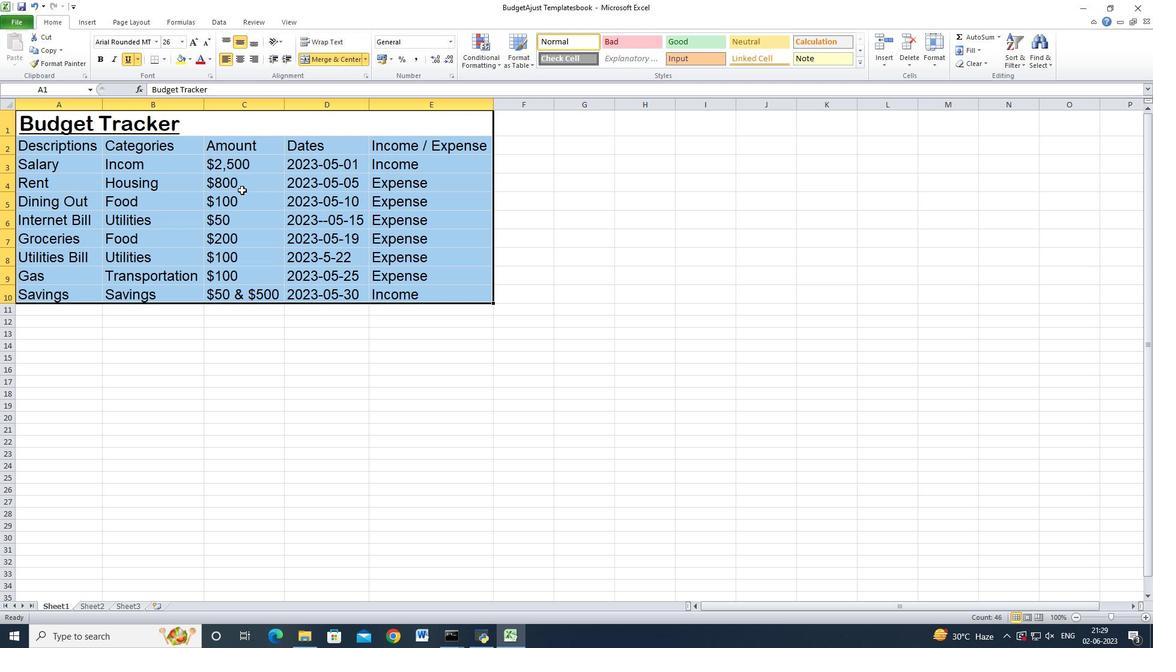 
